 Task: Create a due date automation trigger when advanced on, on the tuesday before a card is due add content with a name or a description not starting with resume at 11:00 AM.
Action: Mouse moved to (914, 282)
Screenshot: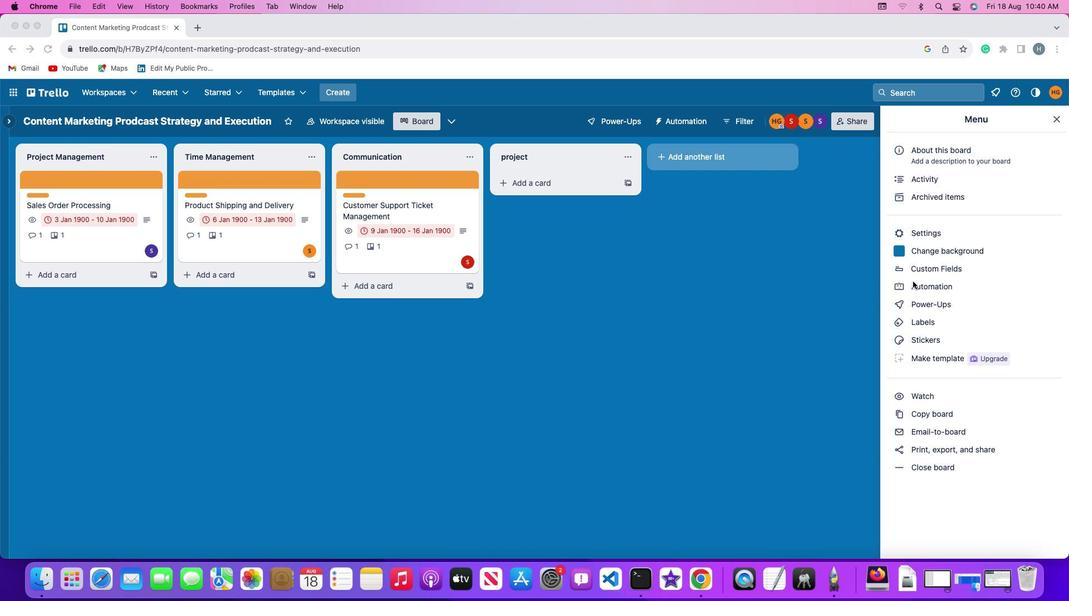 
Action: Mouse pressed left at (914, 282)
Screenshot: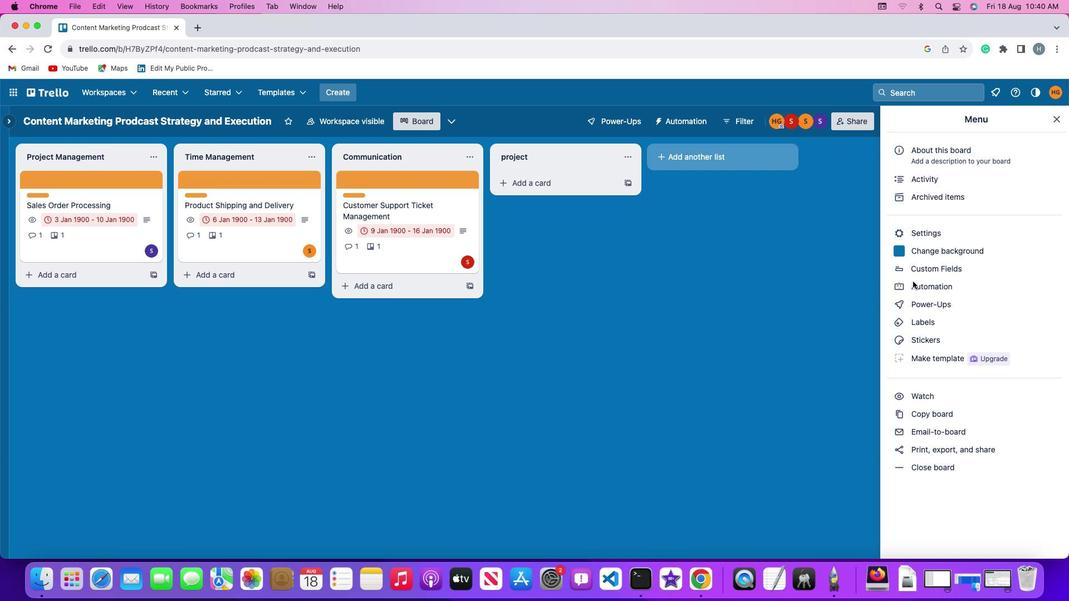 
Action: Mouse pressed left at (914, 282)
Screenshot: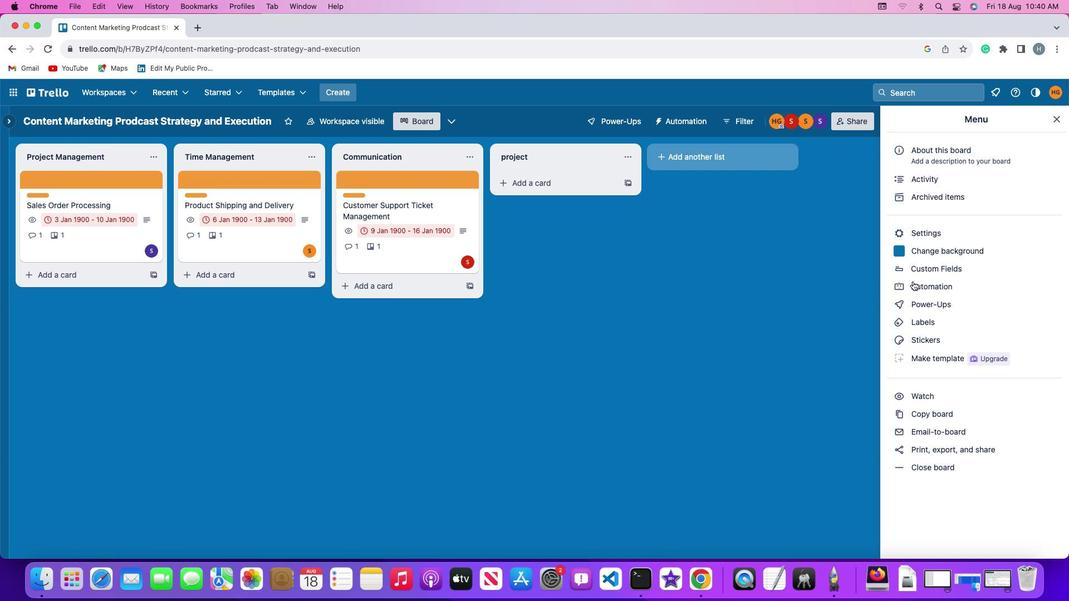 
Action: Mouse moved to (69, 263)
Screenshot: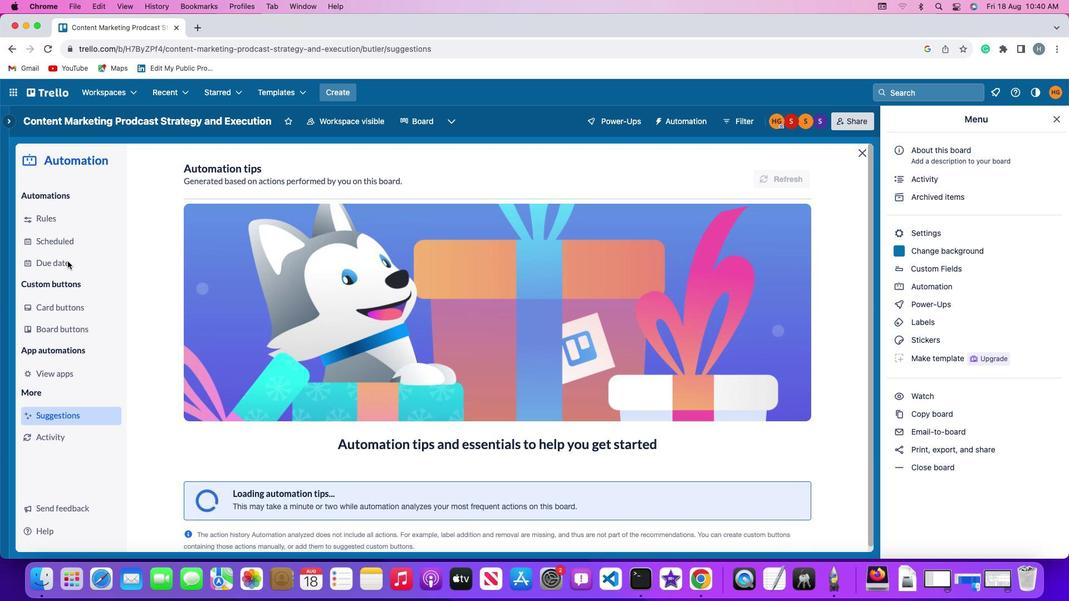 
Action: Mouse pressed left at (69, 263)
Screenshot: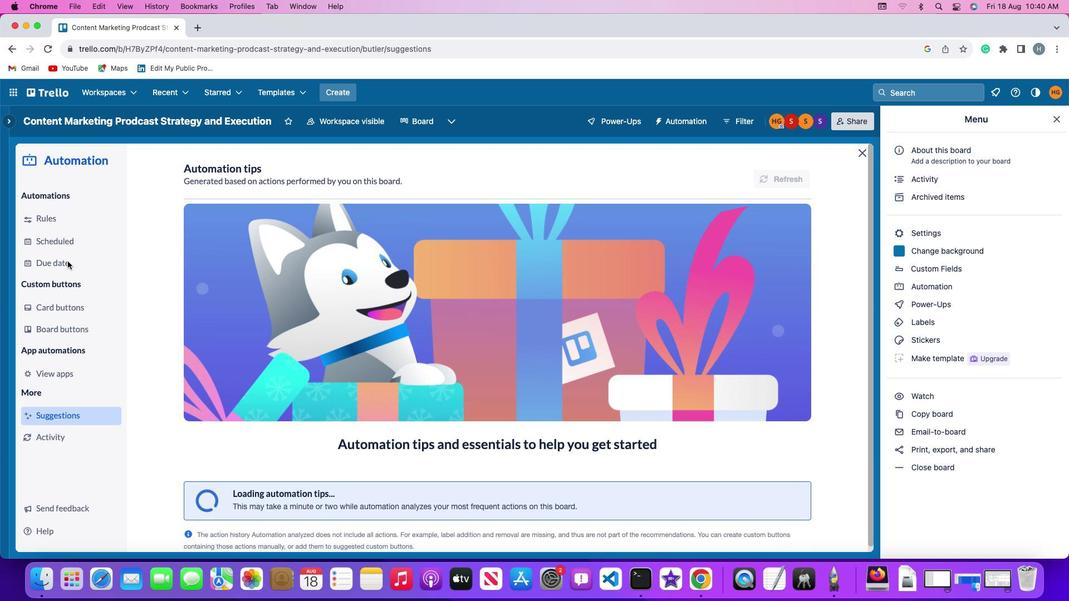 
Action: Mouse moved to (749, 175)
Screenshot: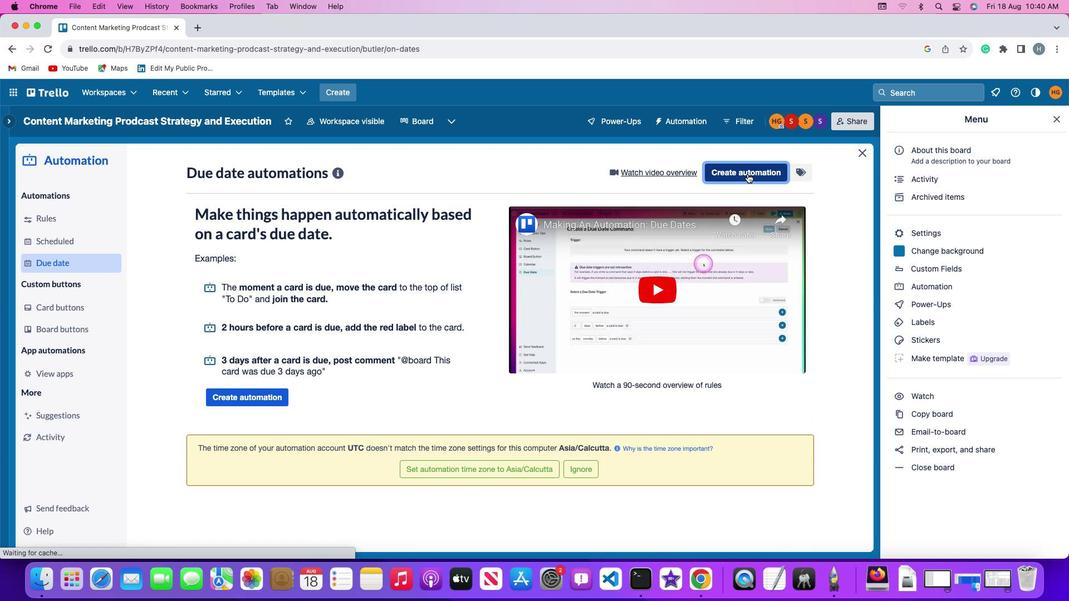 
Action: Mouse pressed left at (749, 175)
Screenshot: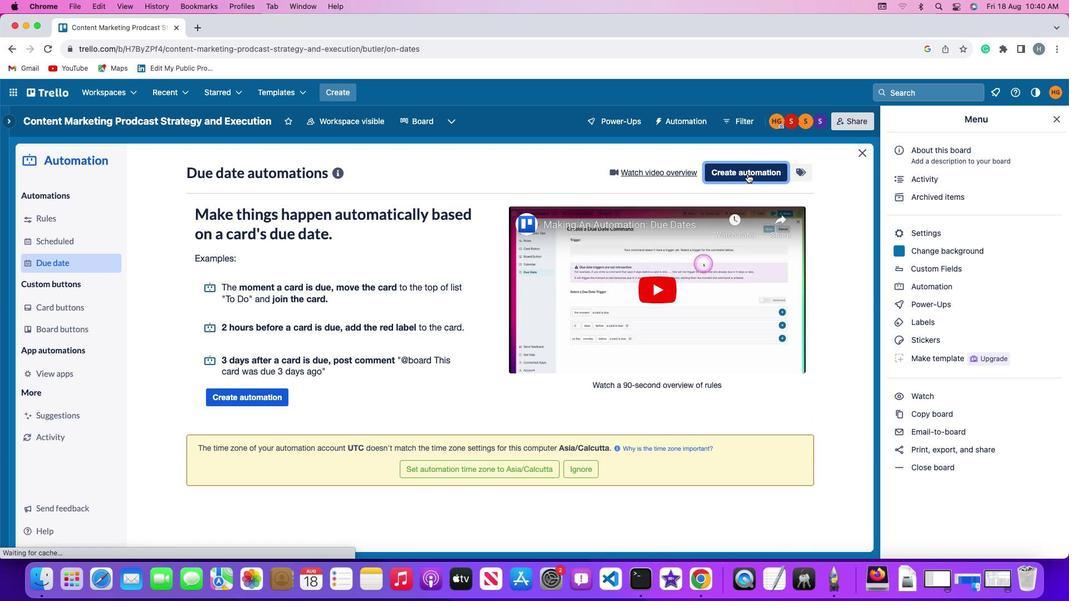 
Action: Mouse moved to (209, 283)
Screenshot: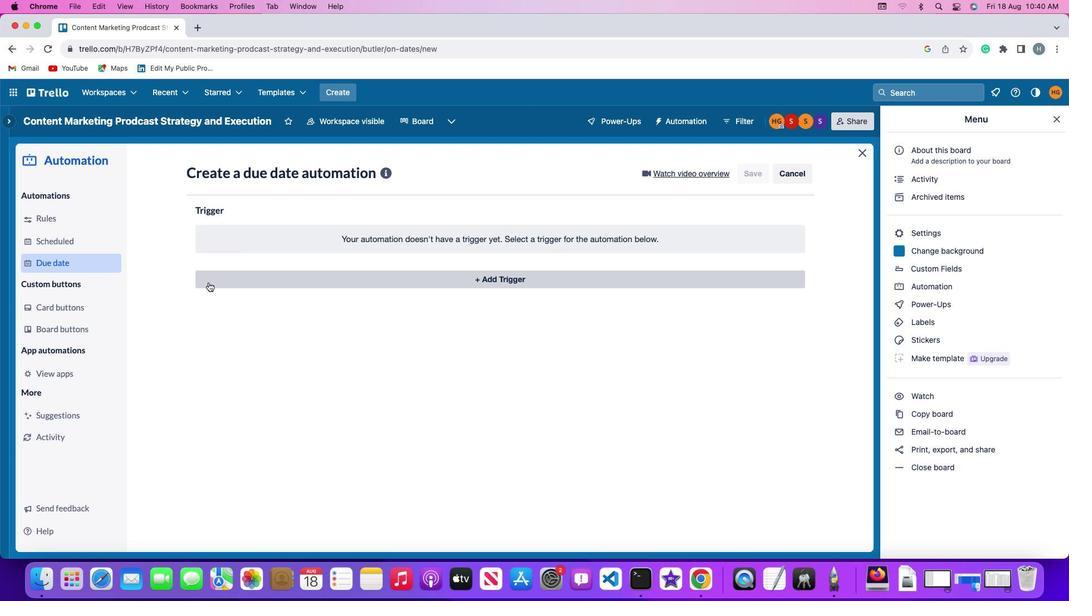 
Action: Mouse pressed left at (209, 283)
Screenshot: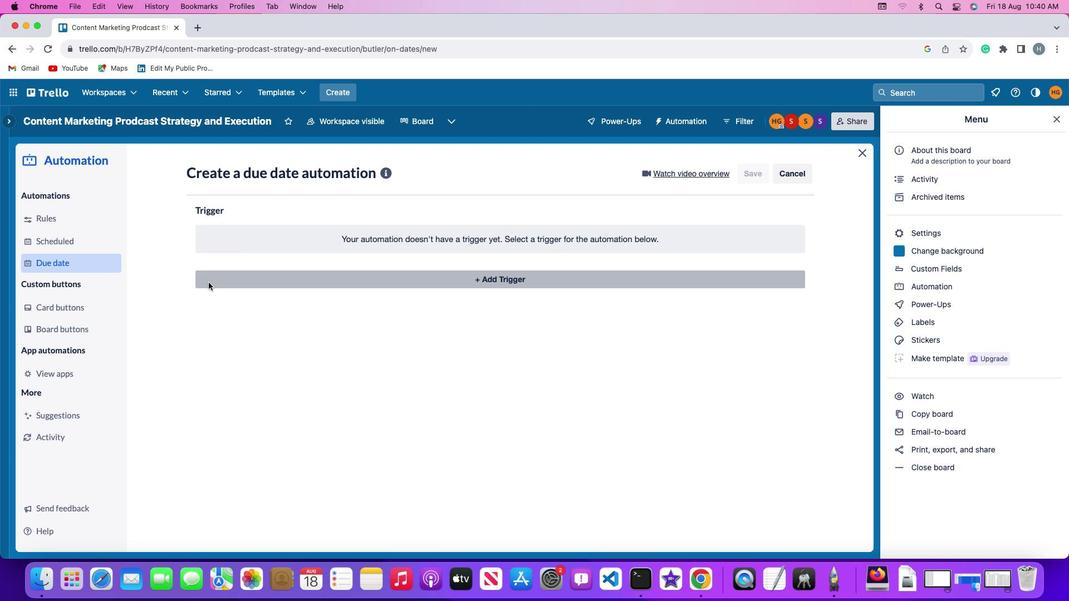 
Action: Mouse moved to (255, 485)
Screenshot: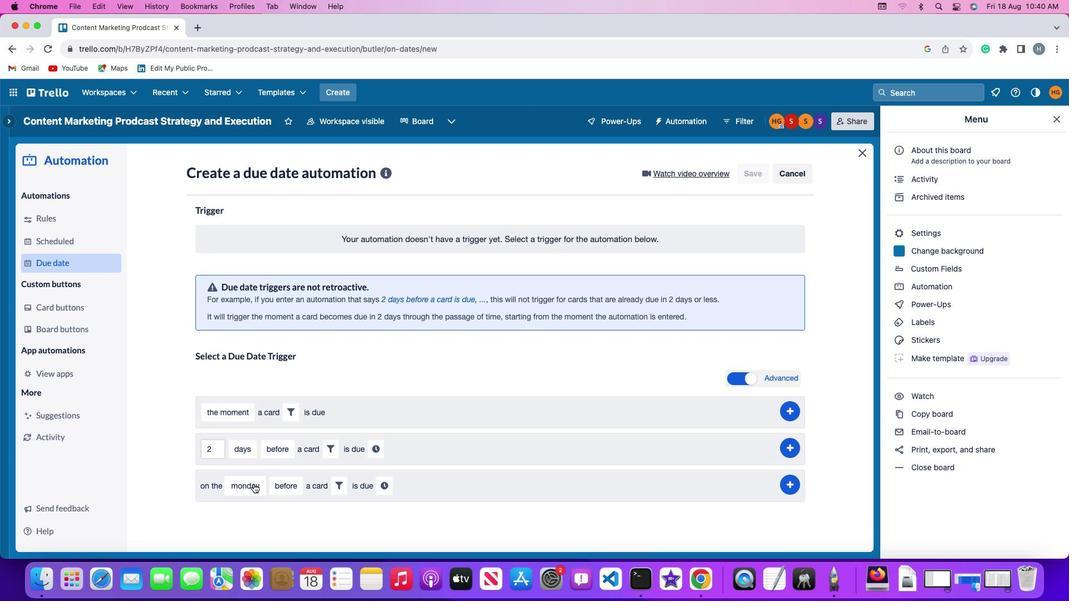 
Action: Mouse pressed left at (255, 485)
Screenshot: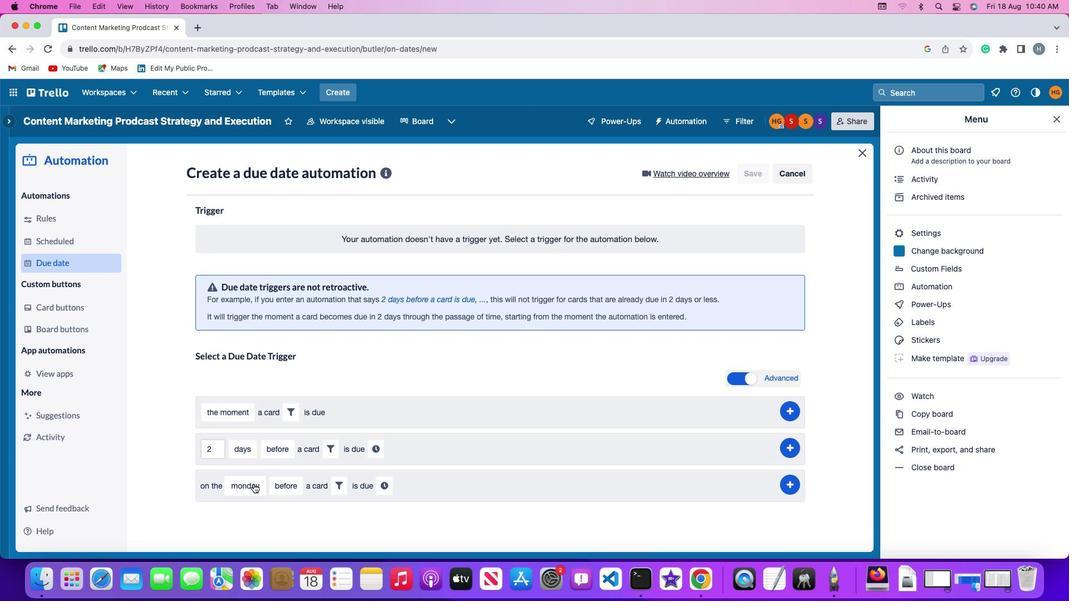 
Action: Mouse moved to (251, 358)
Screenshot: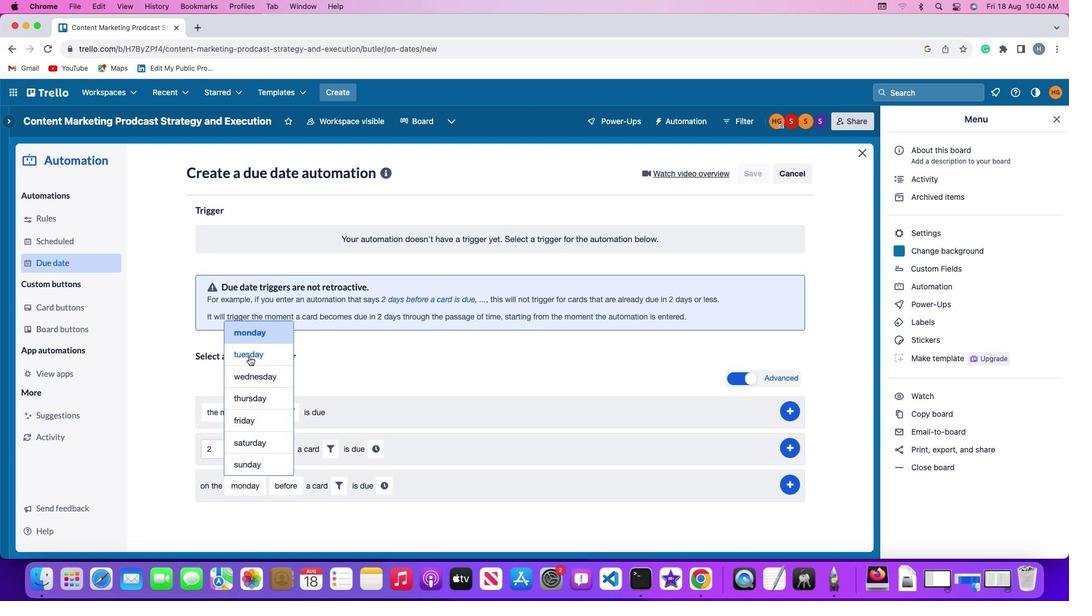 
Action: Mouse pressed left at (251, 358)
Screenshot: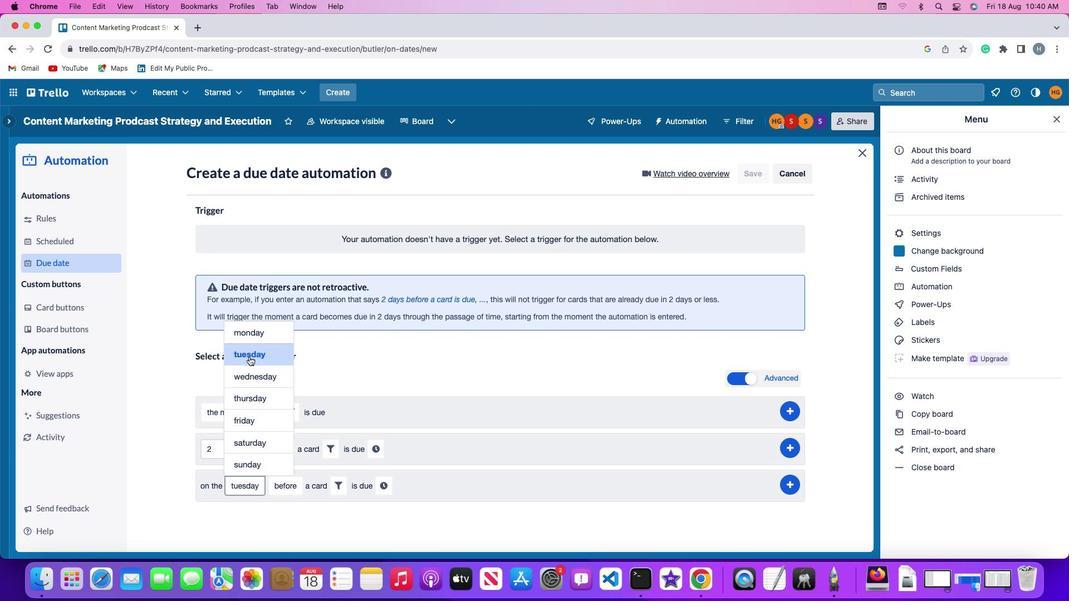 
Action: Mouse moved to (287, 485)
Screenshot: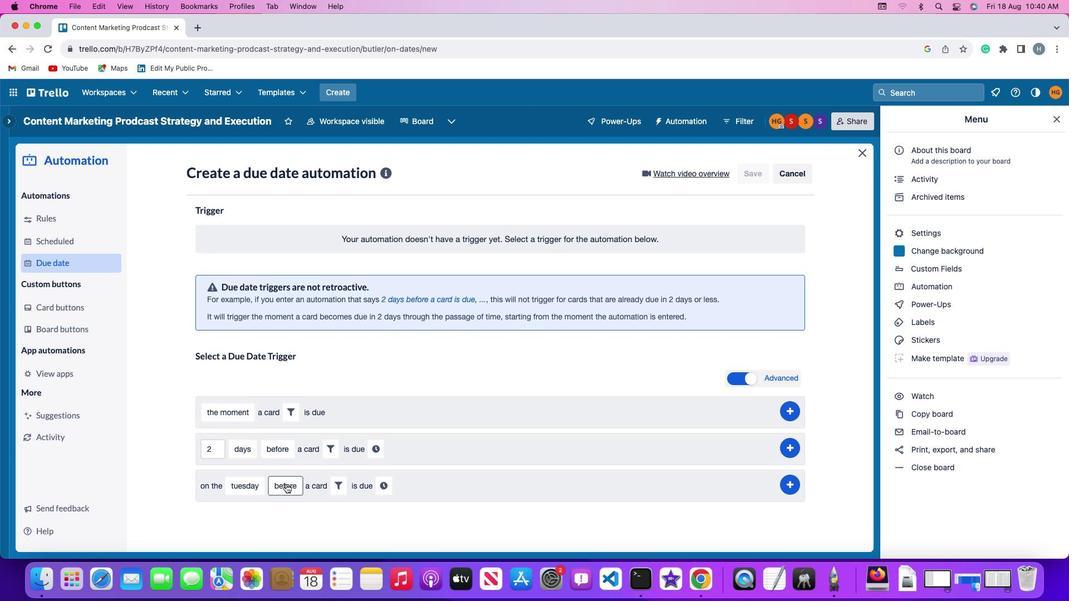 
Action: Mouse pressed left at (287, 485)
Screenshot: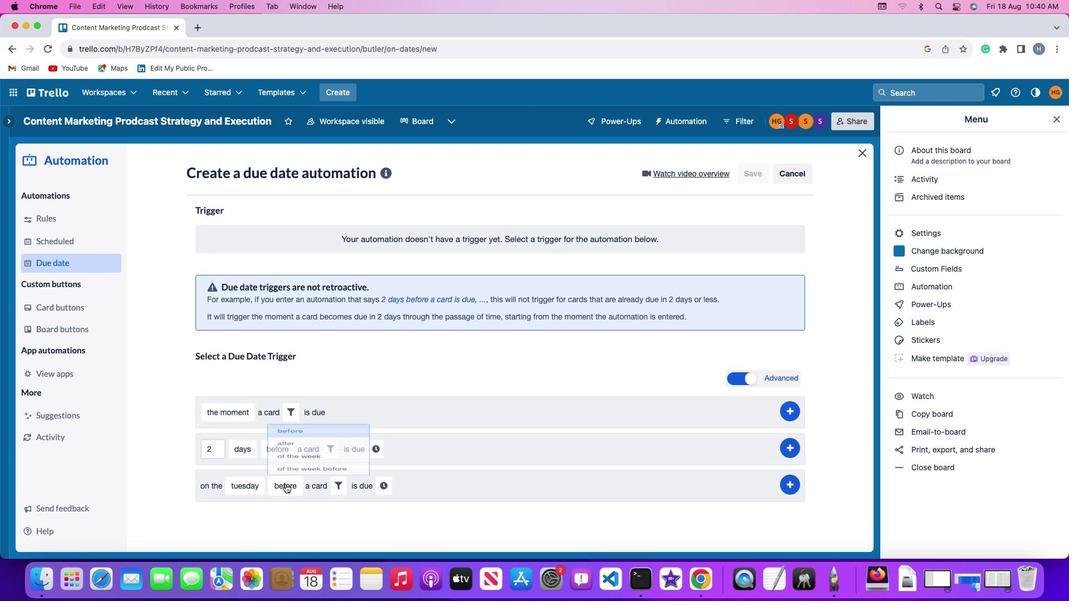 
Action: Mouse moved to (304, 399)
Screenshot: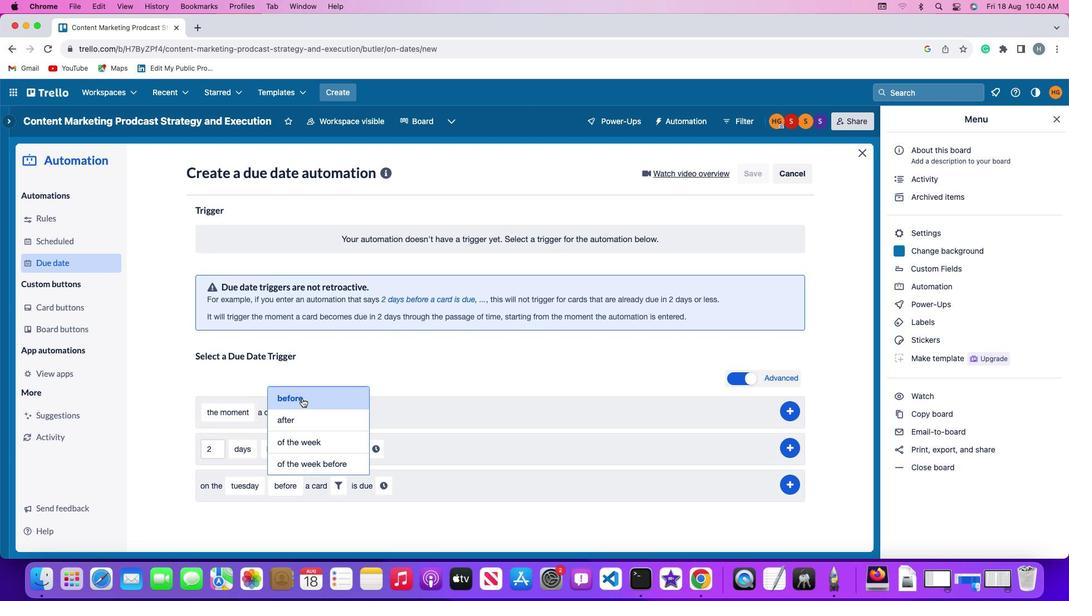 
Action: Mouse pressed left at (304, 399)
Screenshot: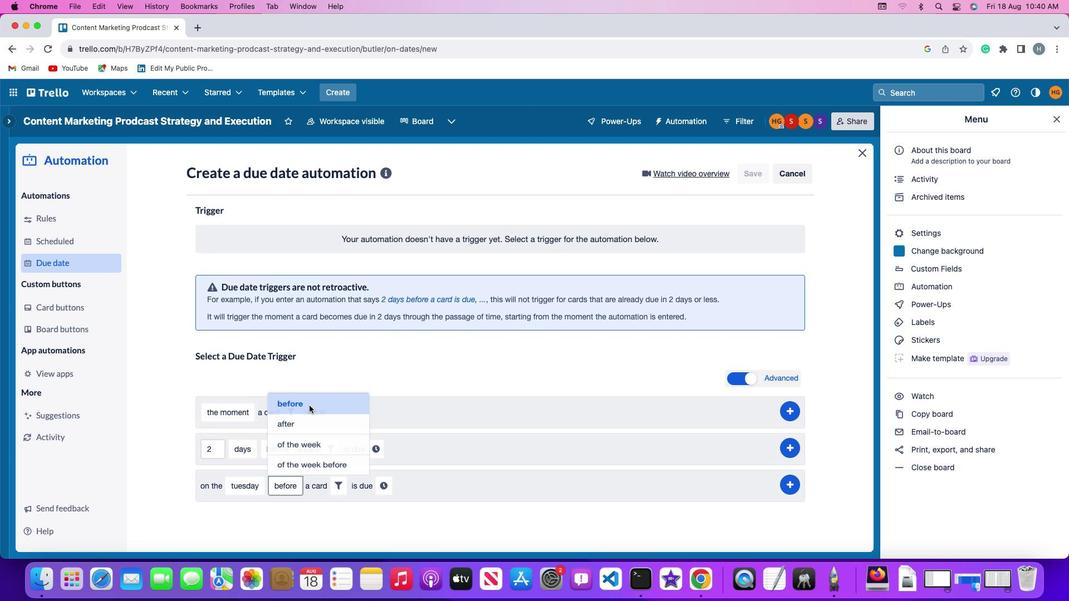 
Action: Mouse moved to (345, 485)
Screenshot: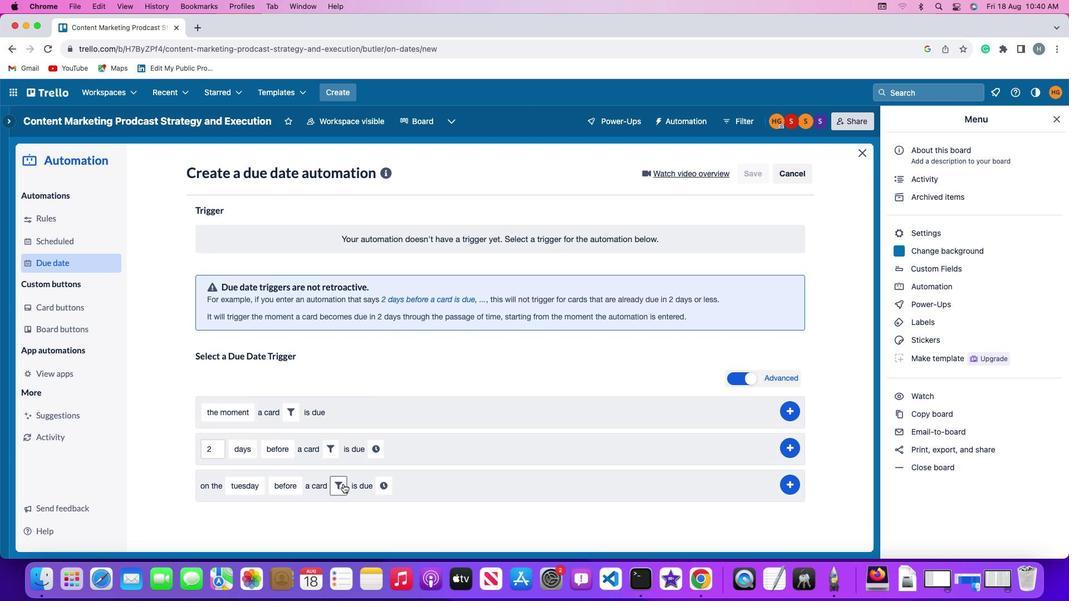 
Action: Mouse pressed left at (345, 485)
Screenshot: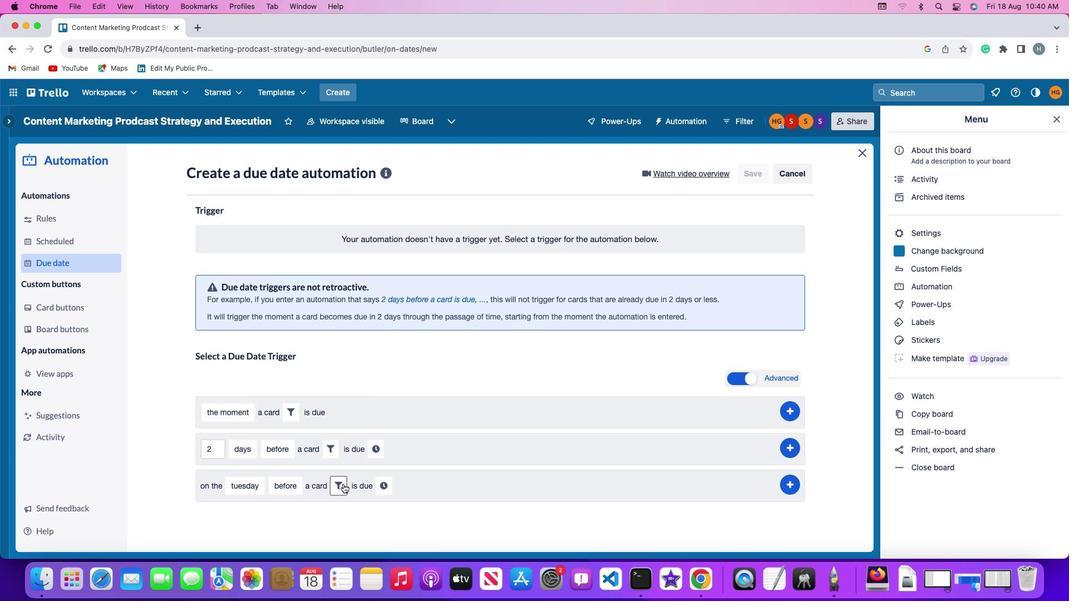 
Action: Mouse moved to (485, 520)
Screenshot: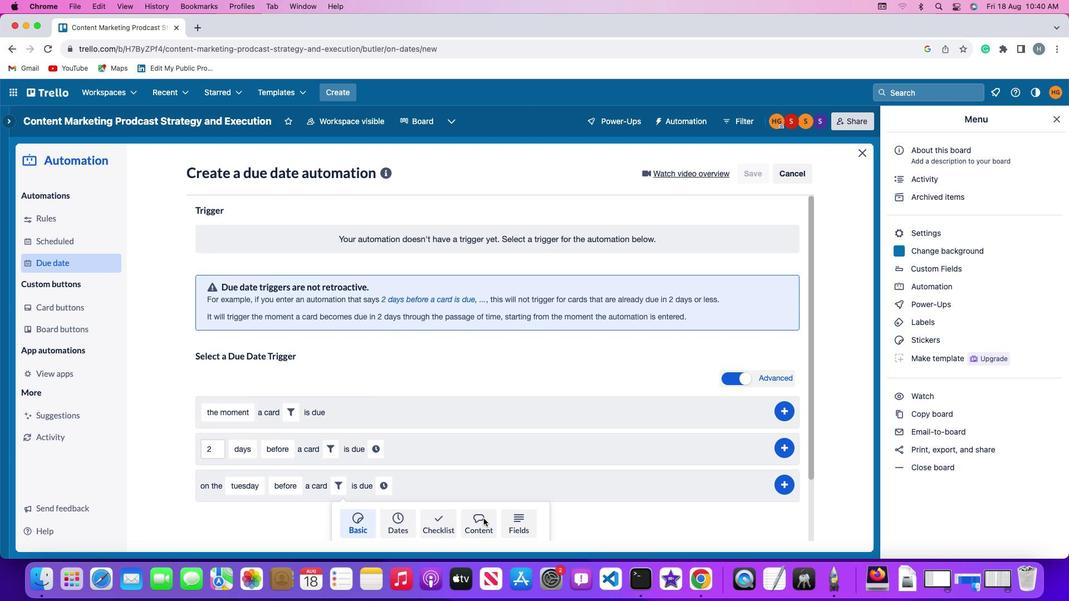 
Action: Mouse pressed left at (485, 520)
Screenshot: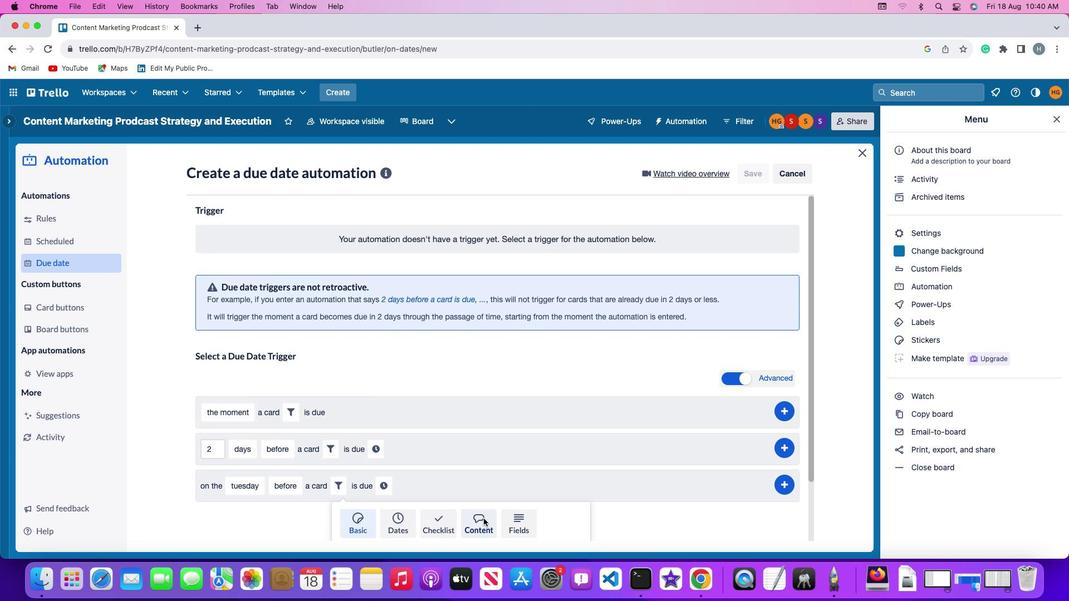 
Action: Mouse moved to (273, 519)
Screenshot: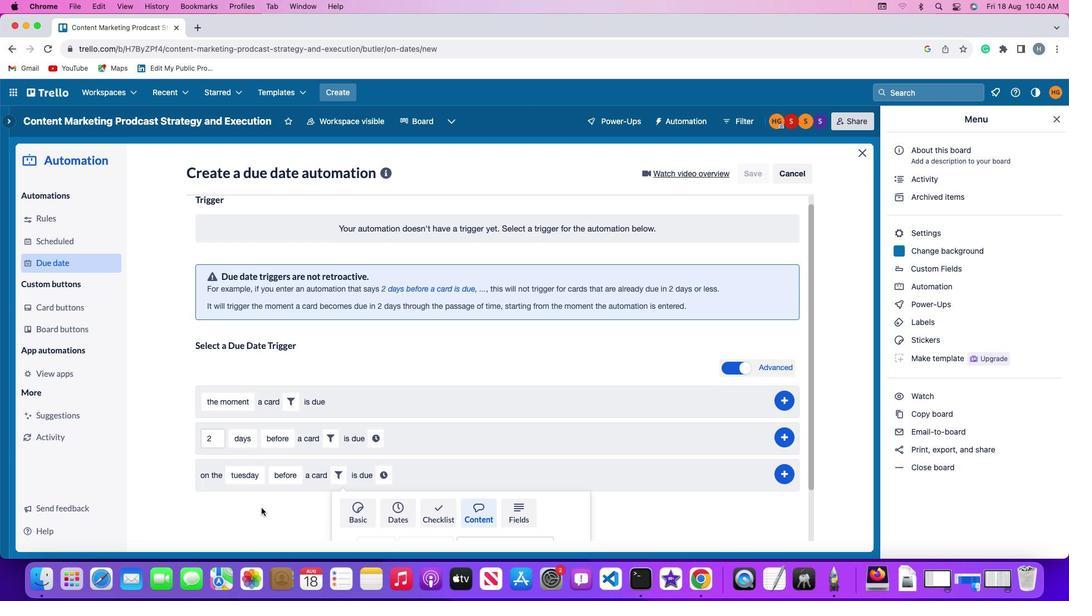 
Action: Mouse scrolled (273, 519) with delta (1, 1)
Screenshot: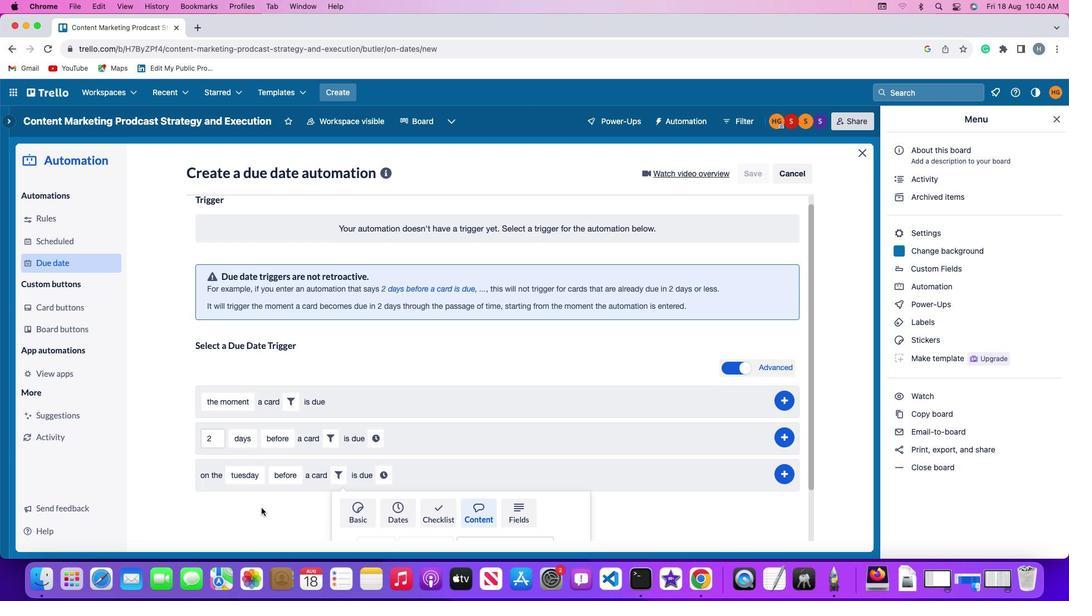 
Action: Mouse scrolled (273, 519) with delta (1, 1)
Screenshot: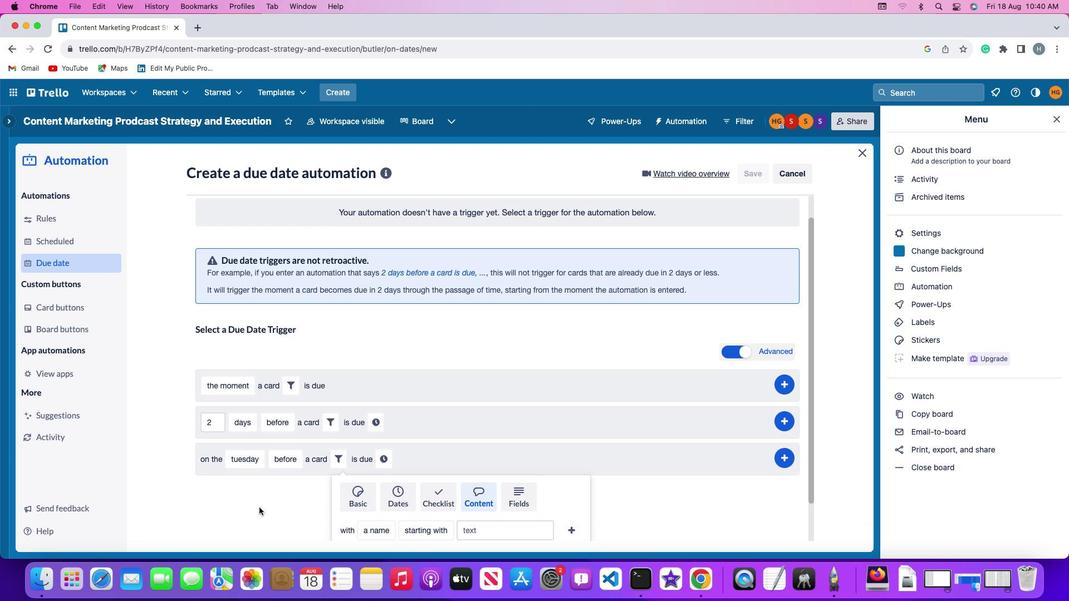 
Action: Mouse scrolled (273, 519) with delta (1, 0)
Screenshot: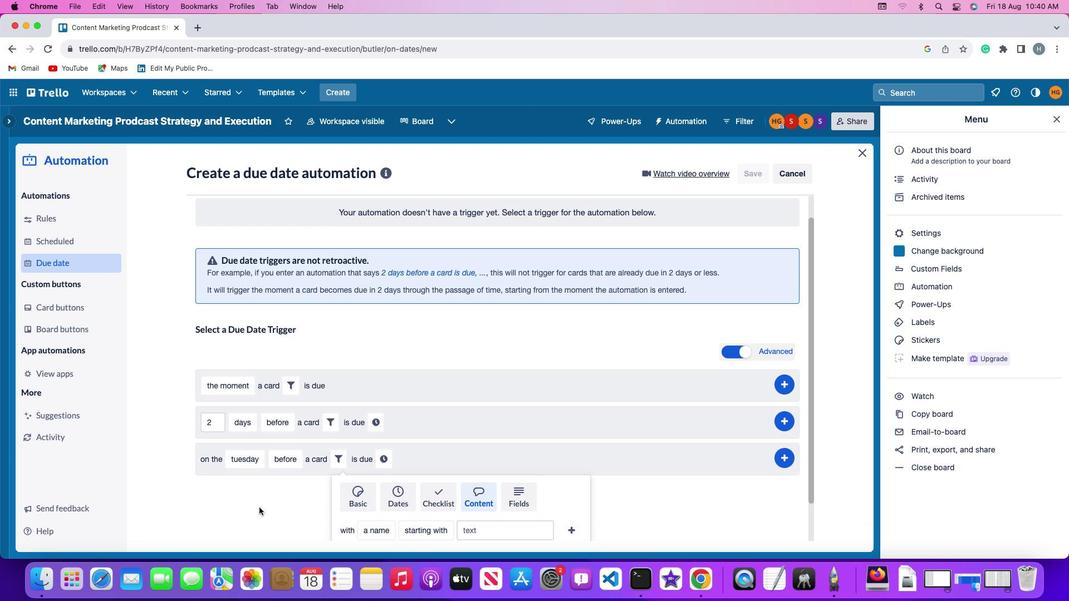 
Action: Mouse moved to (273, 518)
Screenshot: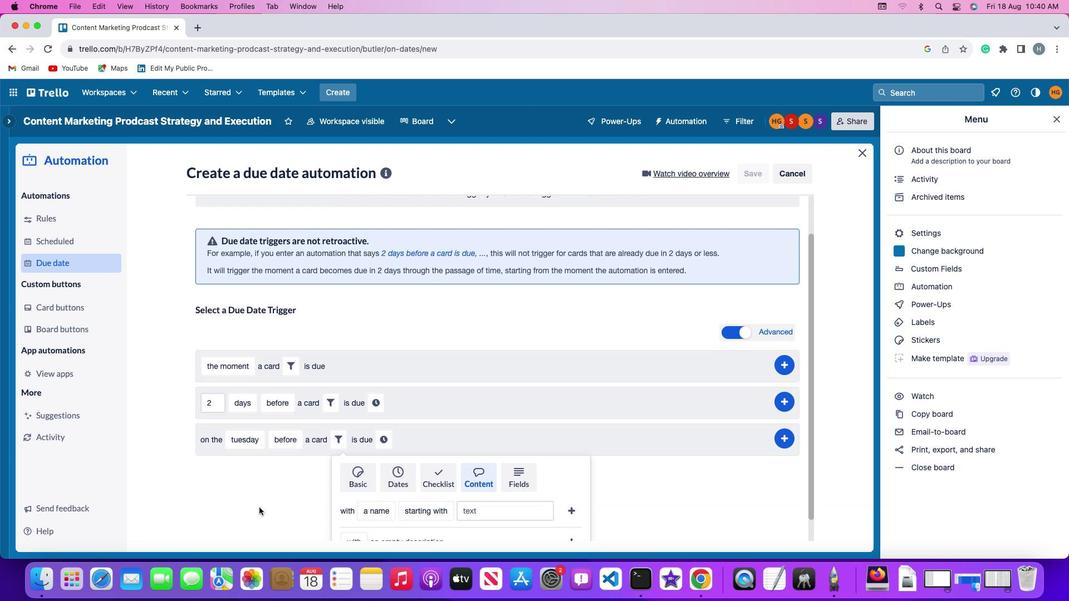 
Action: Mouse scrolled (273, 518) with delta (1, 0)
Screenshot: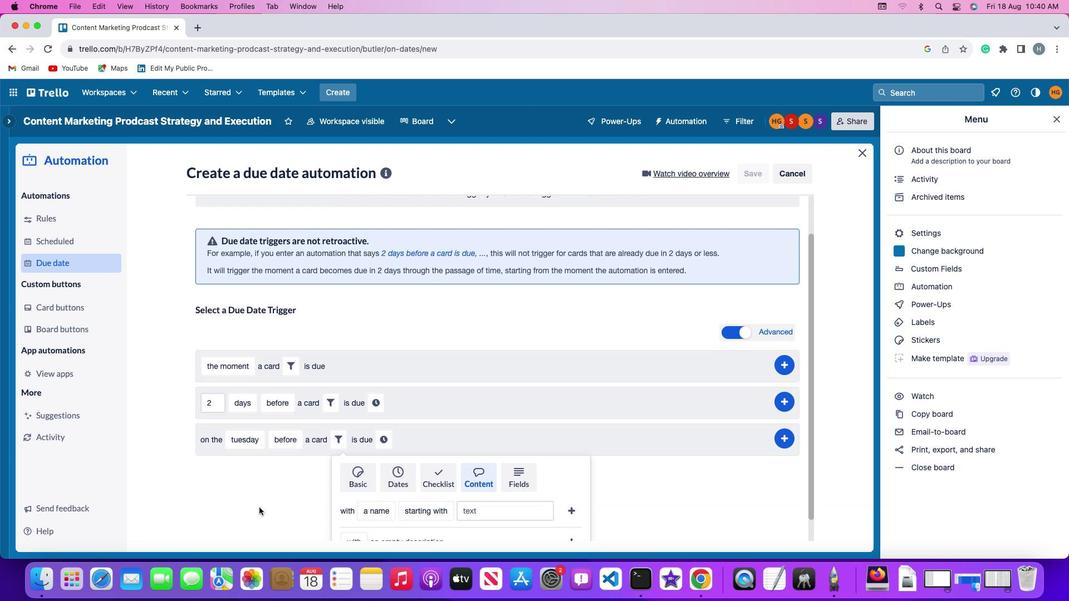 
Action: Mouse moved to (272, 517)
Screenshot: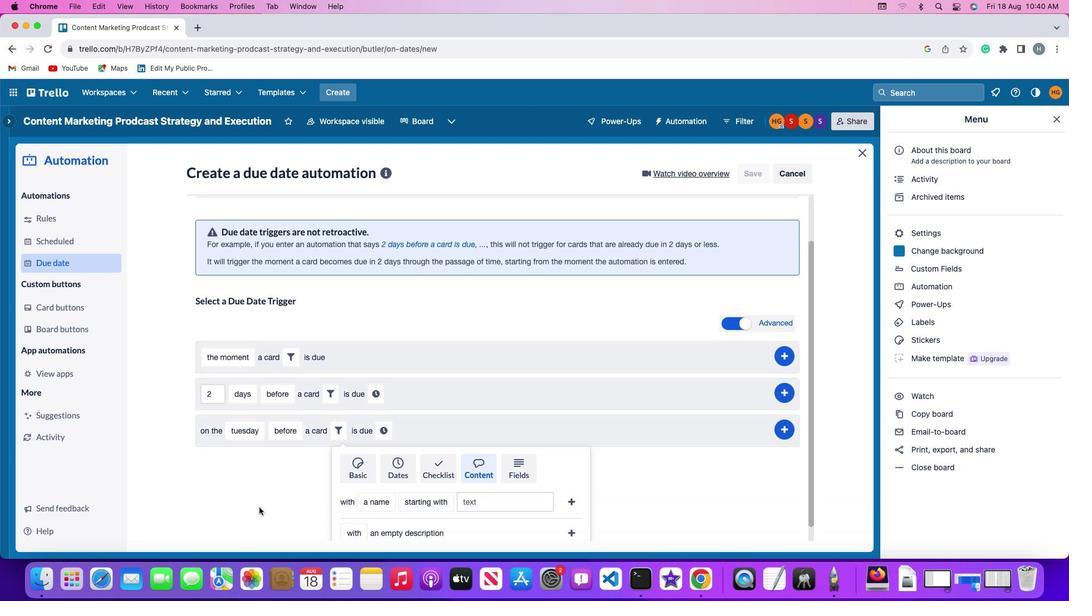 
Action: Mouse scrolled (272, 517) with delta (1, -1)
Screenshot: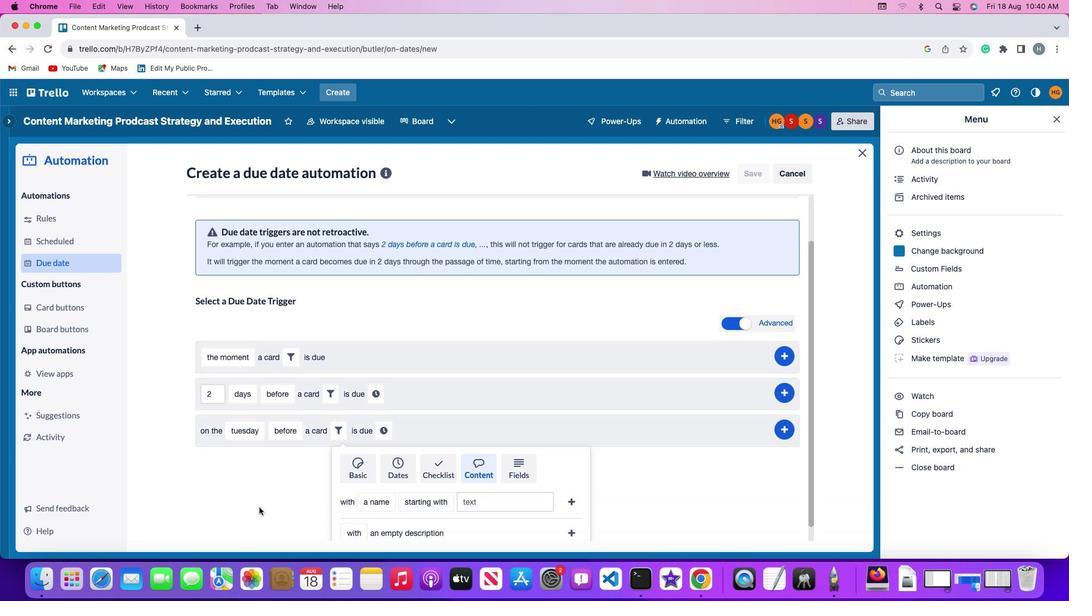
Action: Mouse moved to (369, 484)
Screenshot: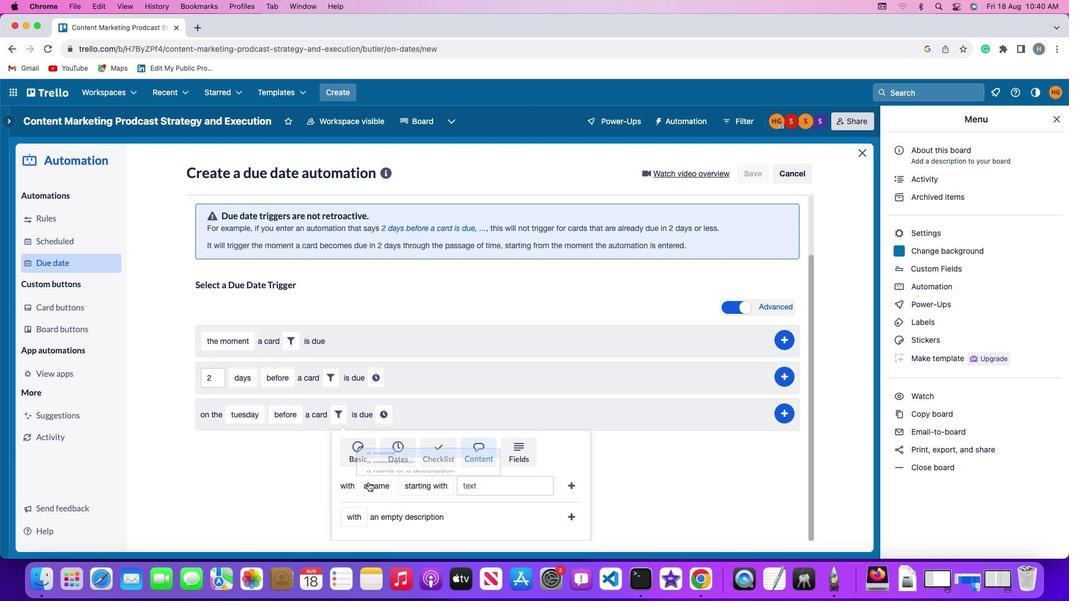 
Action: Mouse pressed left at (369, 484)
Screenshot: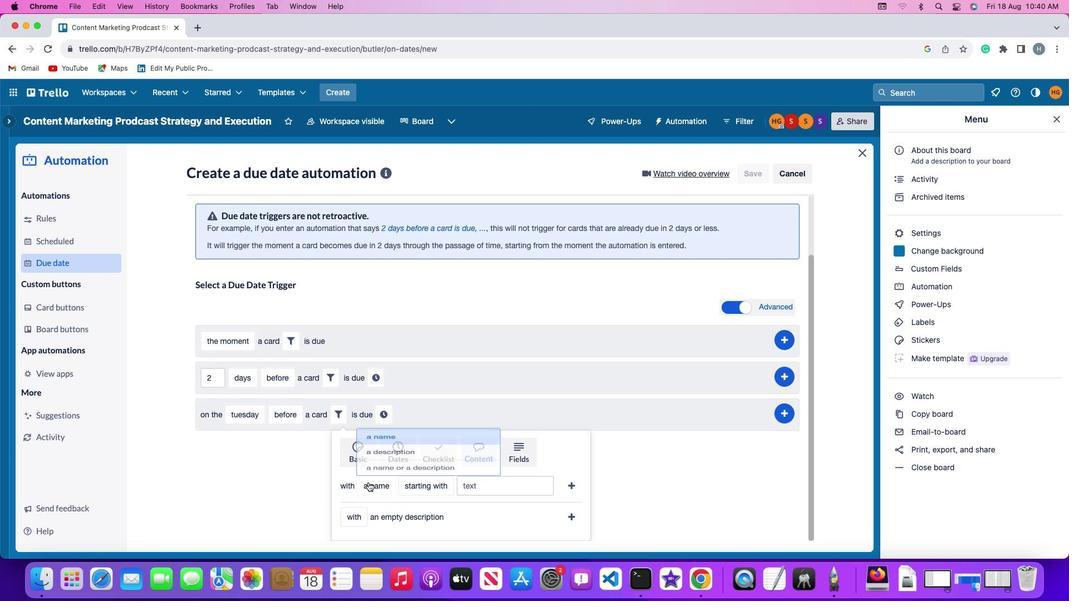 
Action: Mouse moved to (369, 467)
Screenshot: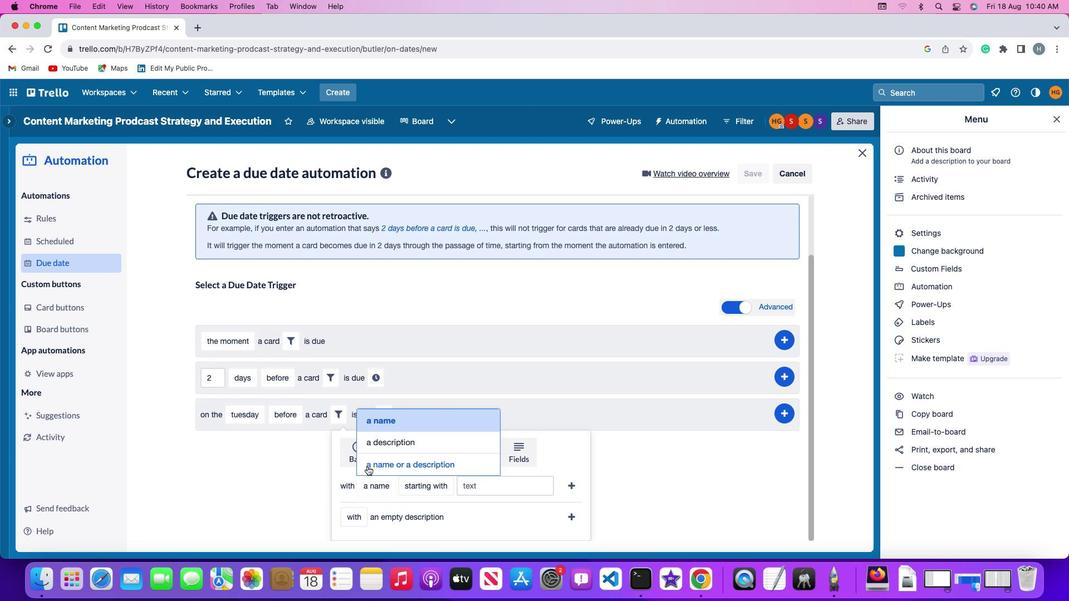 
Action: Mouse pressed left at (369, 467)
Screenshot: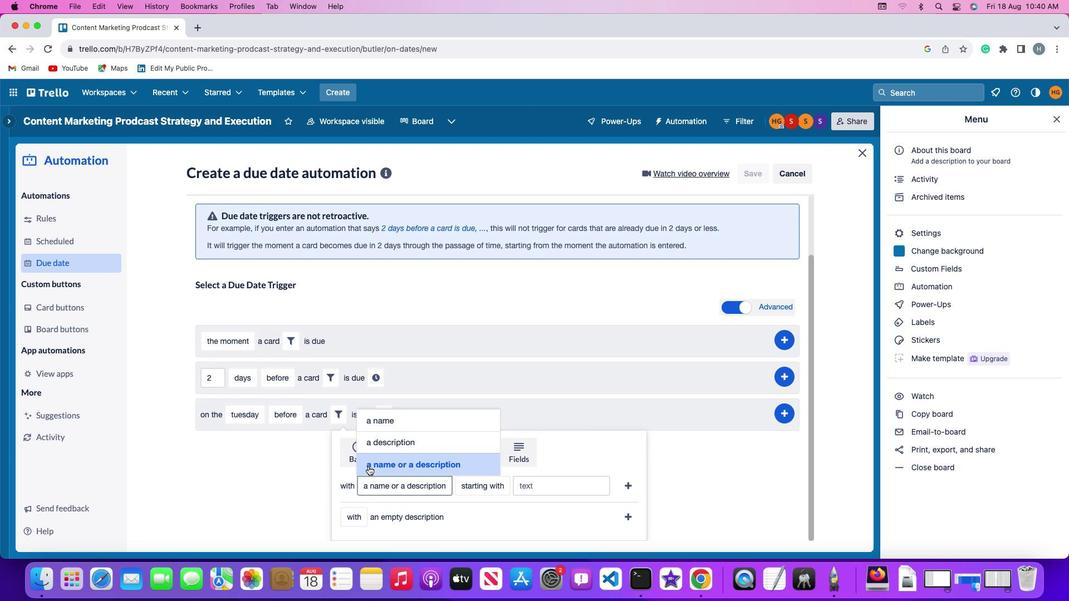 
Action: Mouse moved to (477, 486)
Screenshot: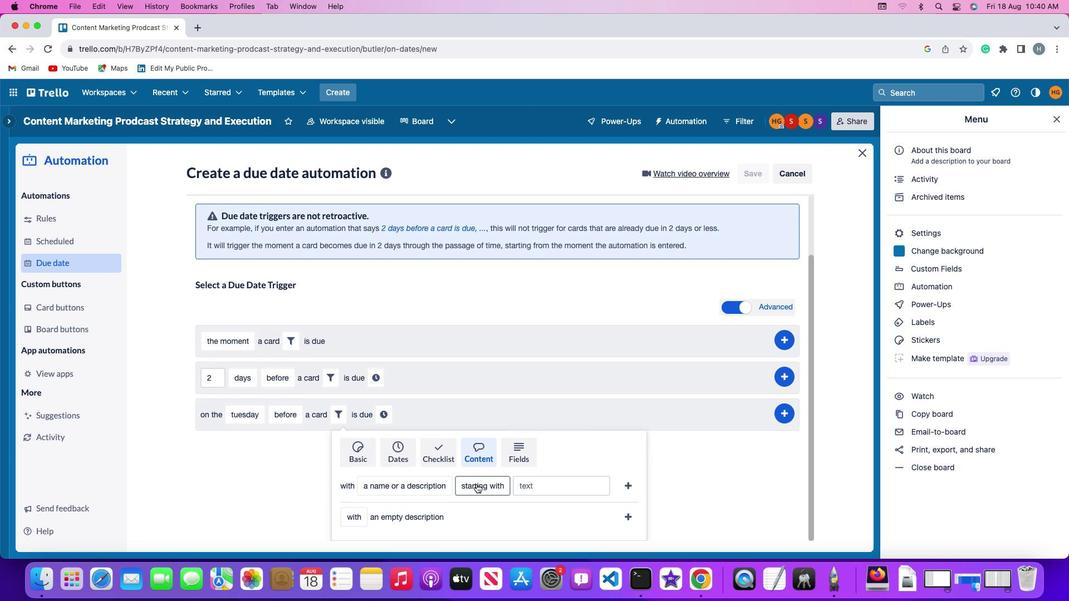 
Action: Mouse pressed left at (477, 486)
Screenshot: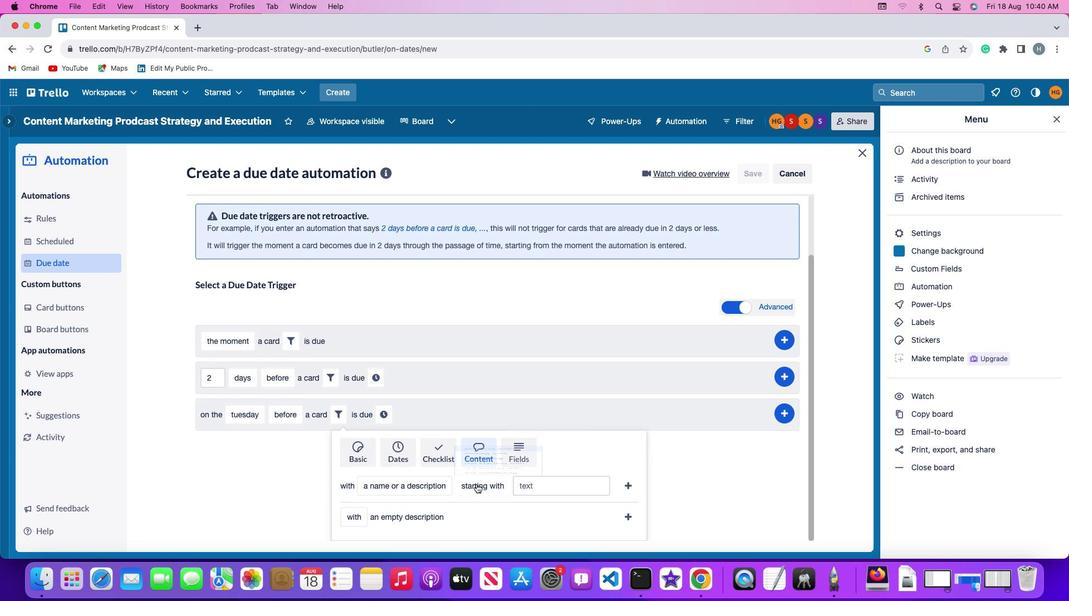 
Action: Mouse moved to (480, 423)
Screenshot: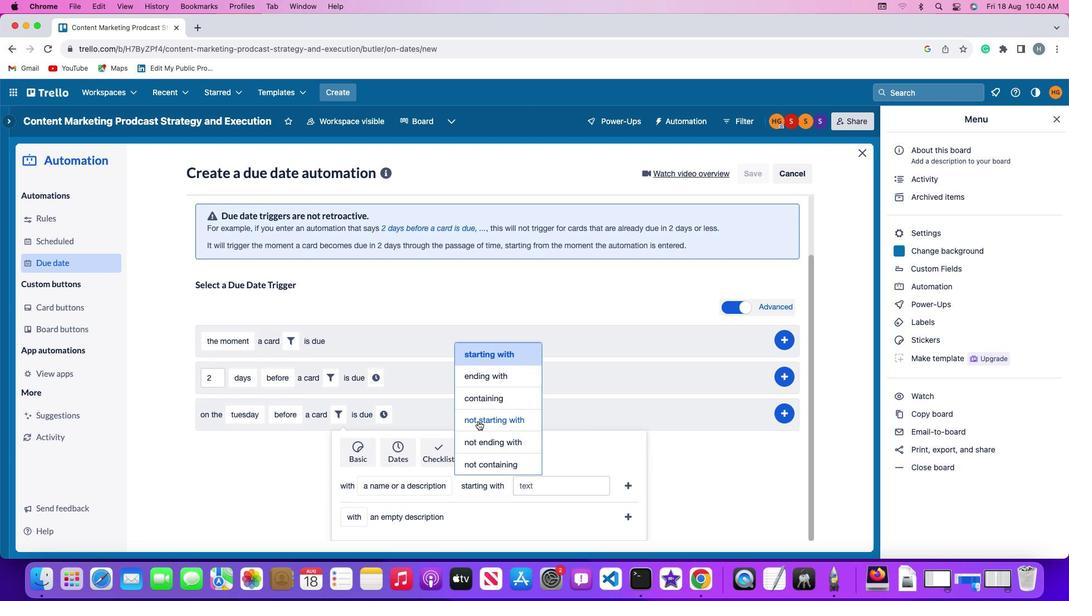
Action: Mouse pressed left at (480, 423)
Screenshot: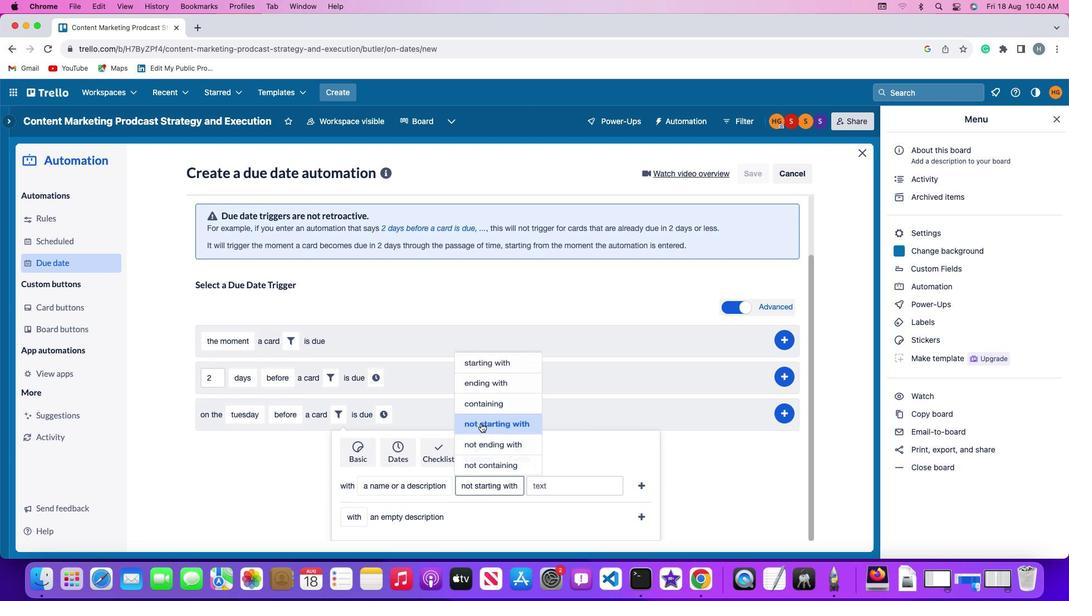 
Action: Mouse moved to (544, 490)
Screenshot: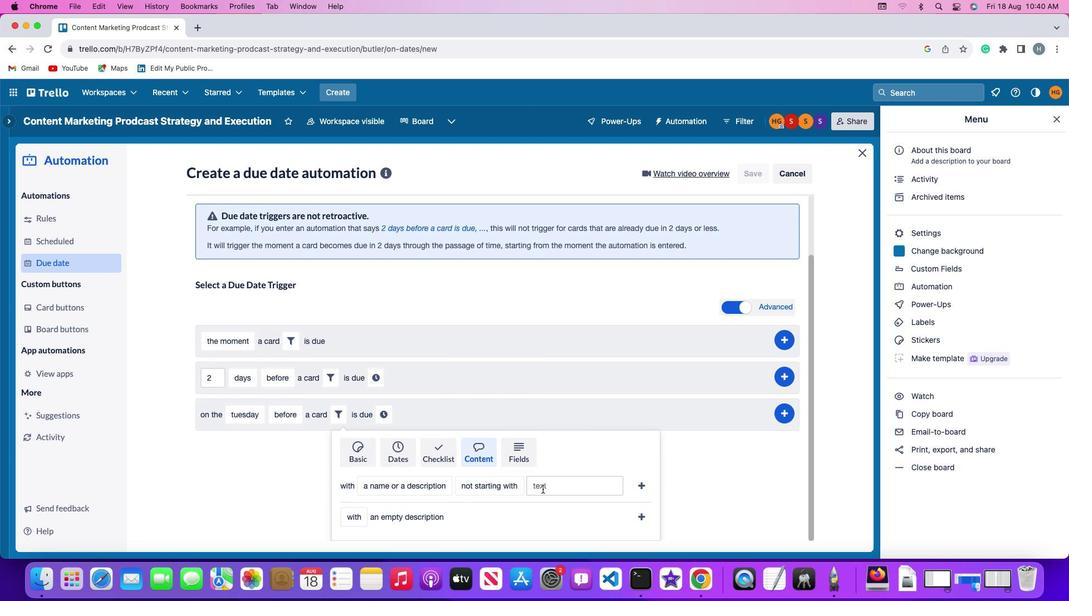
Action: Mouse pressed left at (544, 490)
Screenshot: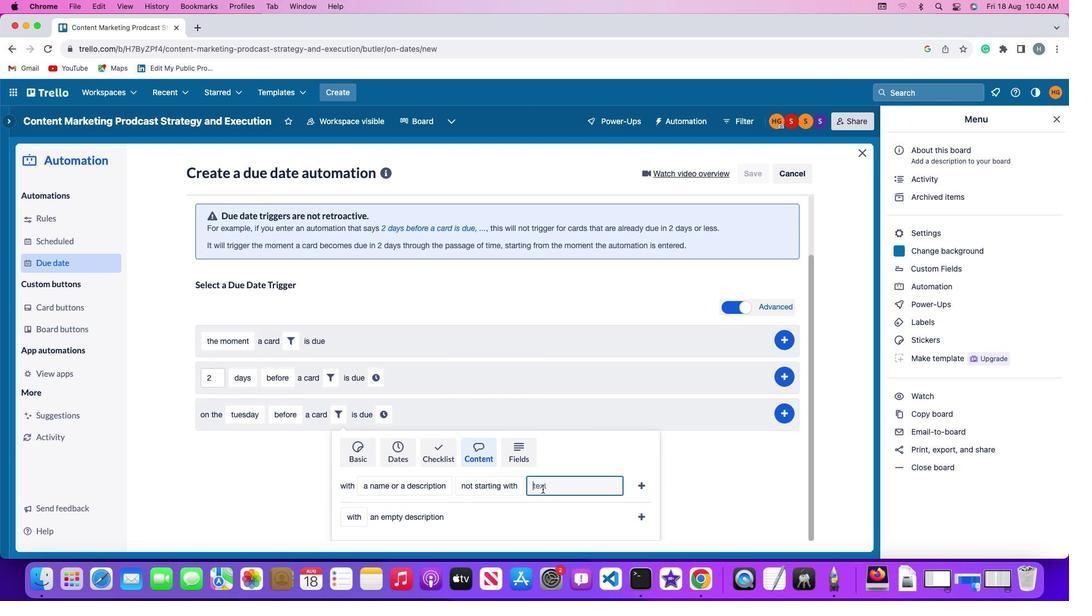 
Action: Key pressed 'r''e''s''u''m''e'
Screenshot: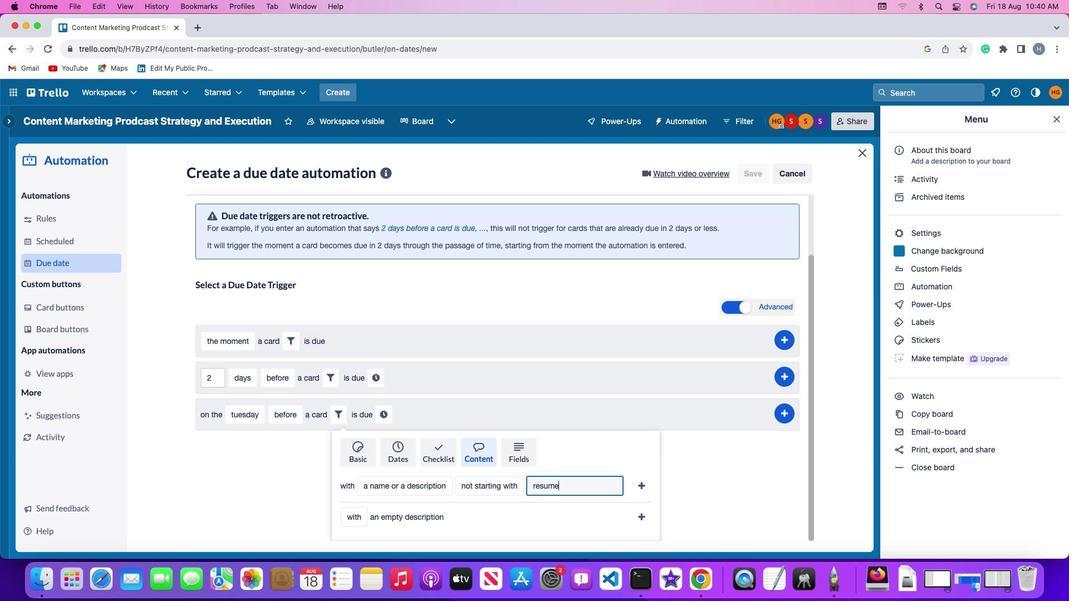 
Action: Mouse moved to (648, 486)
Screenshot: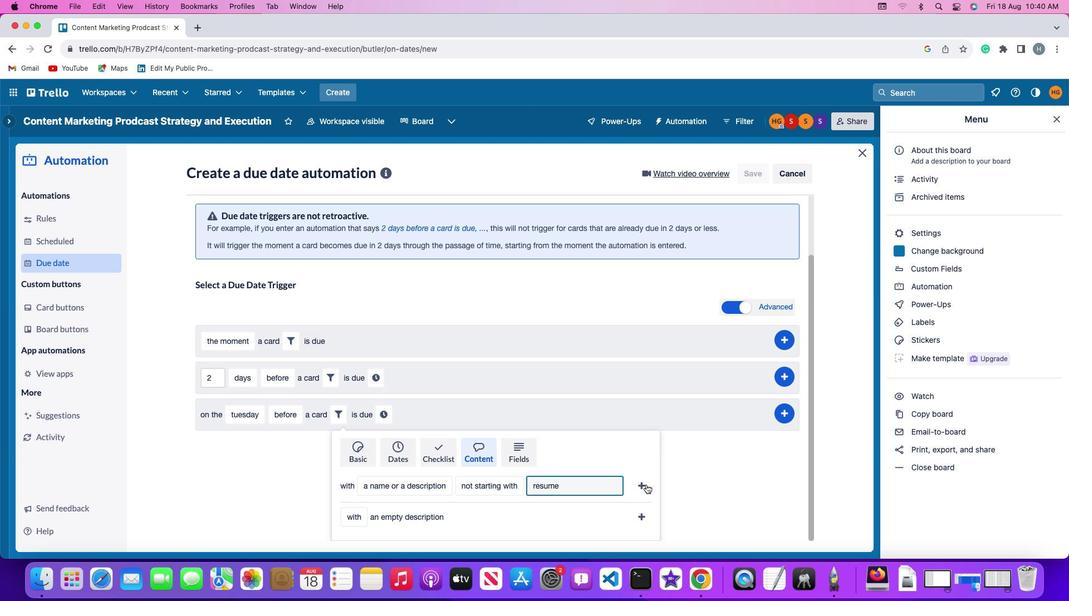 
Action: Mouse pressed left at (648, 486)
Screenshot: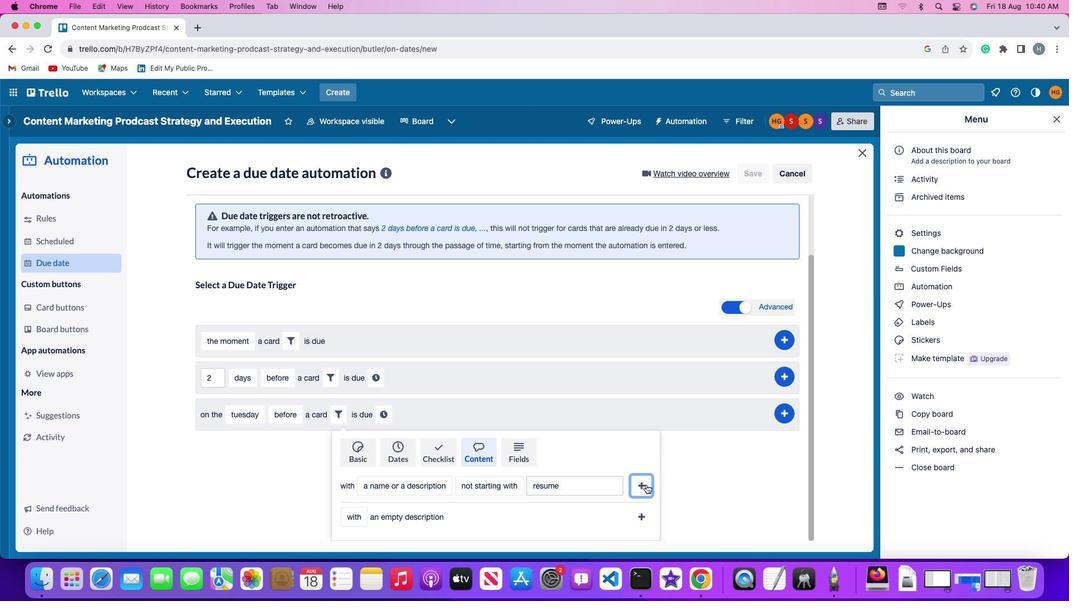 
Action: Mouse moved to (604, 480)
Screenshot: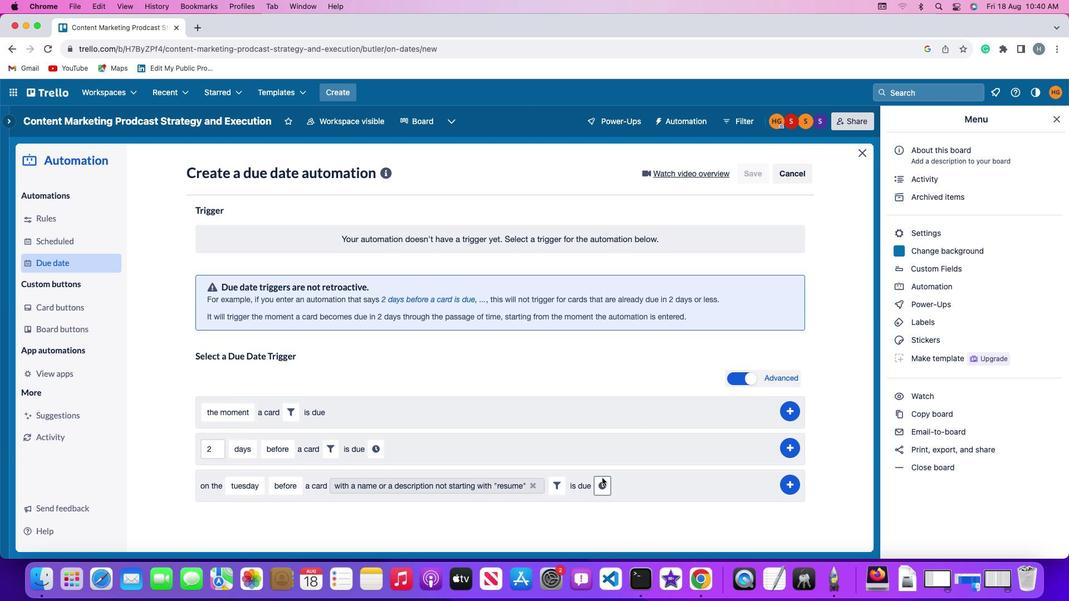 
Action: Mouse pressed left at (604, 480)
Screenshot: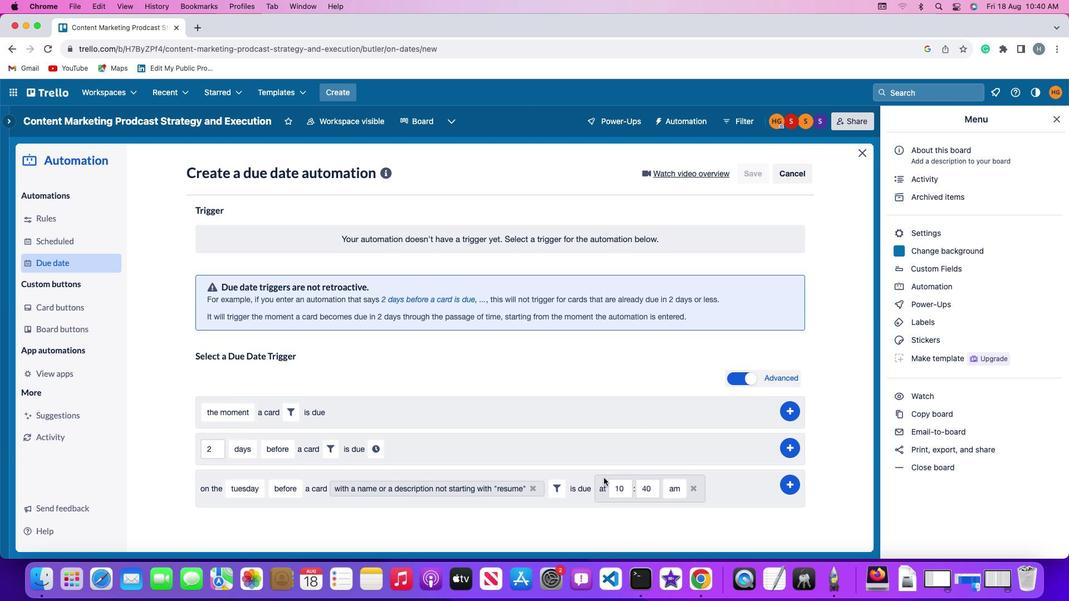 
Action: Mouse moved to (626, 487)
Screenshot: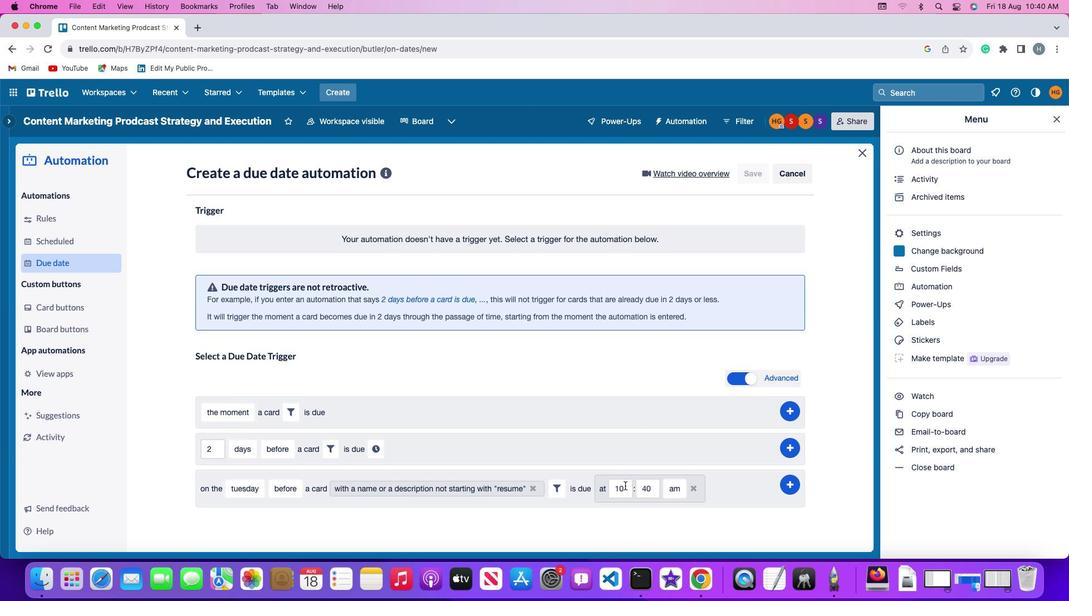 
Action: Mouse pressed left at (626, 487)
Screenshot: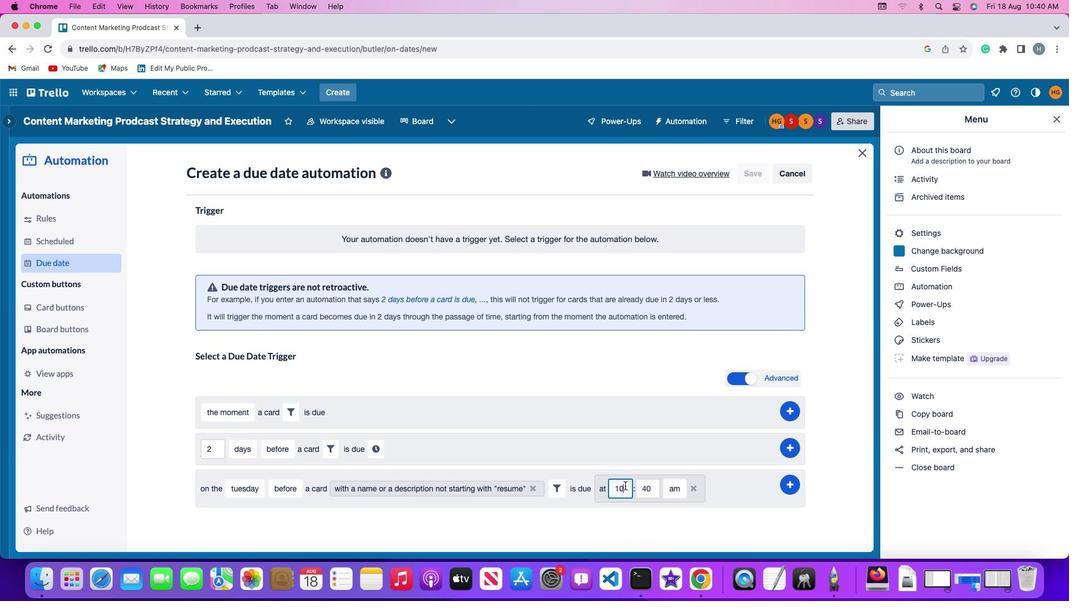 
Action: Key pressed Key.backspace'1'
Screenshot: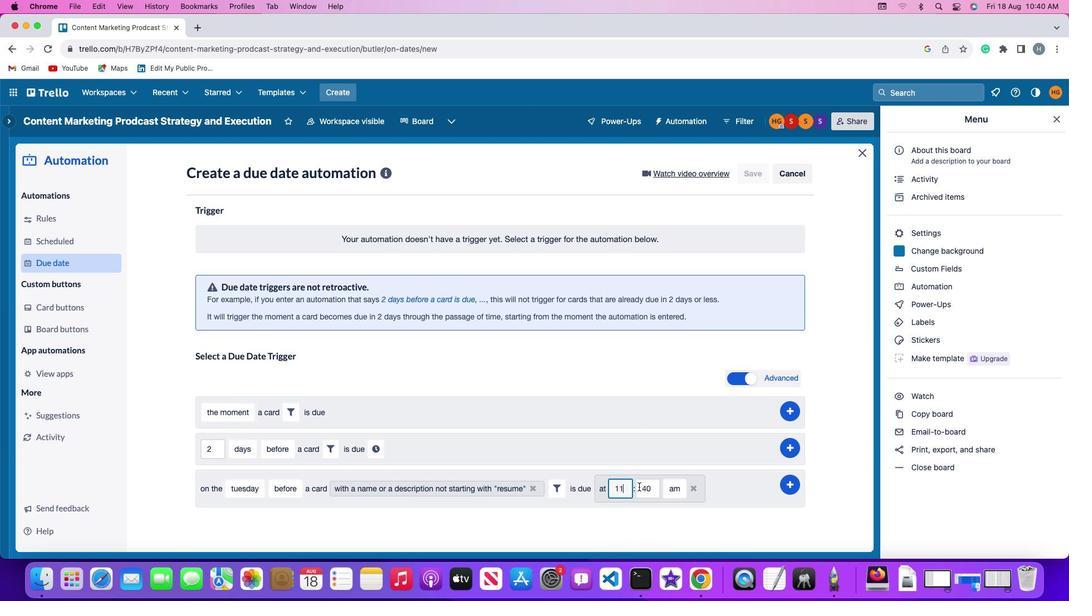 
Action: Mouse moved to (648, 487)
Screenshot: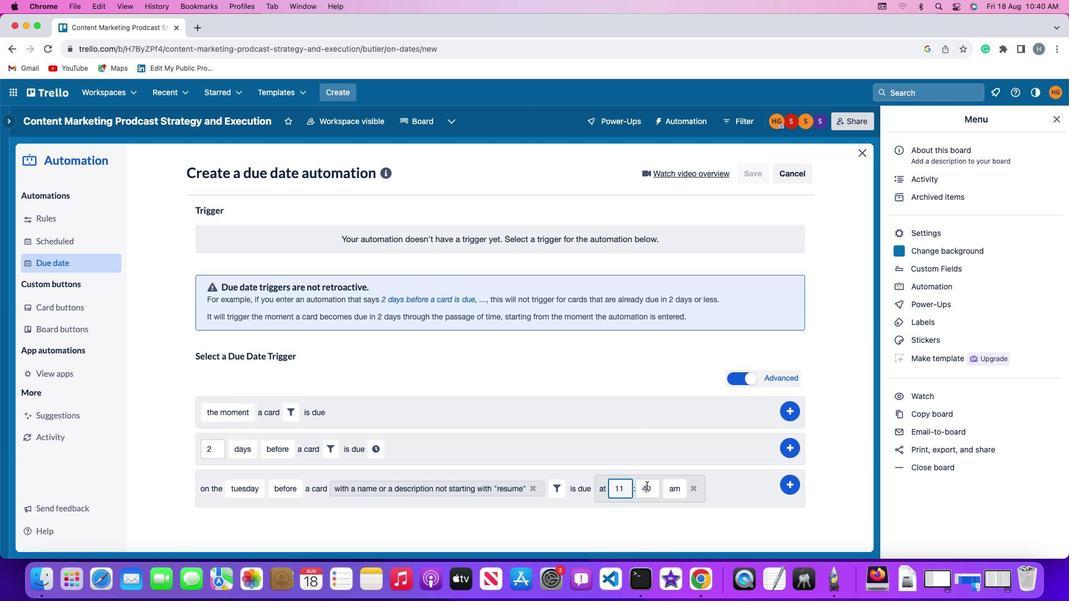 
Action: Mouse pressed left at (648, 487)
Screenshot: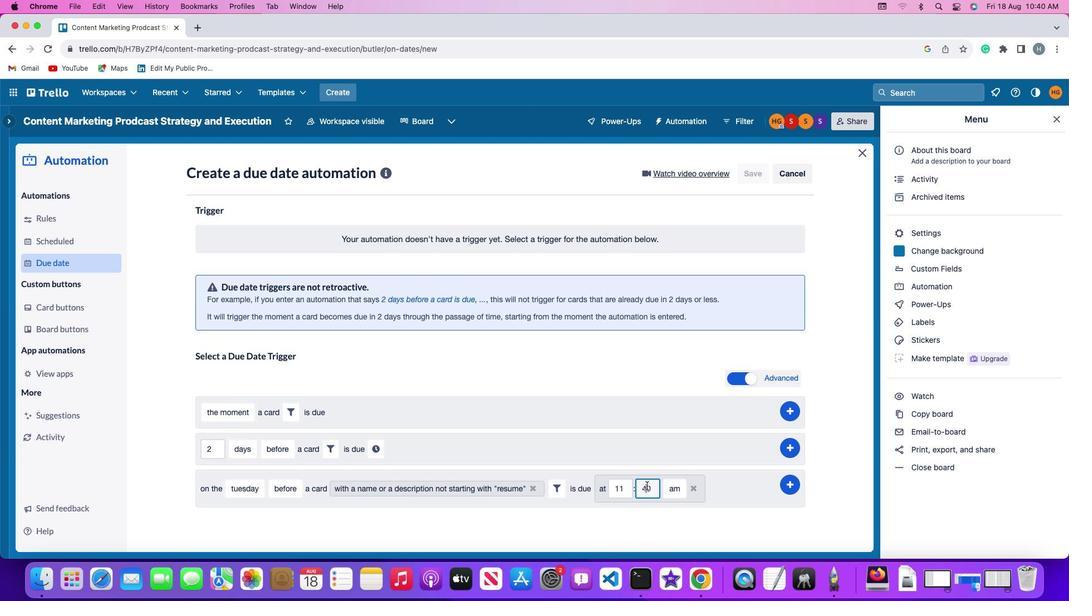 
Action: Mouse moved to (648, 487)
Screenshot: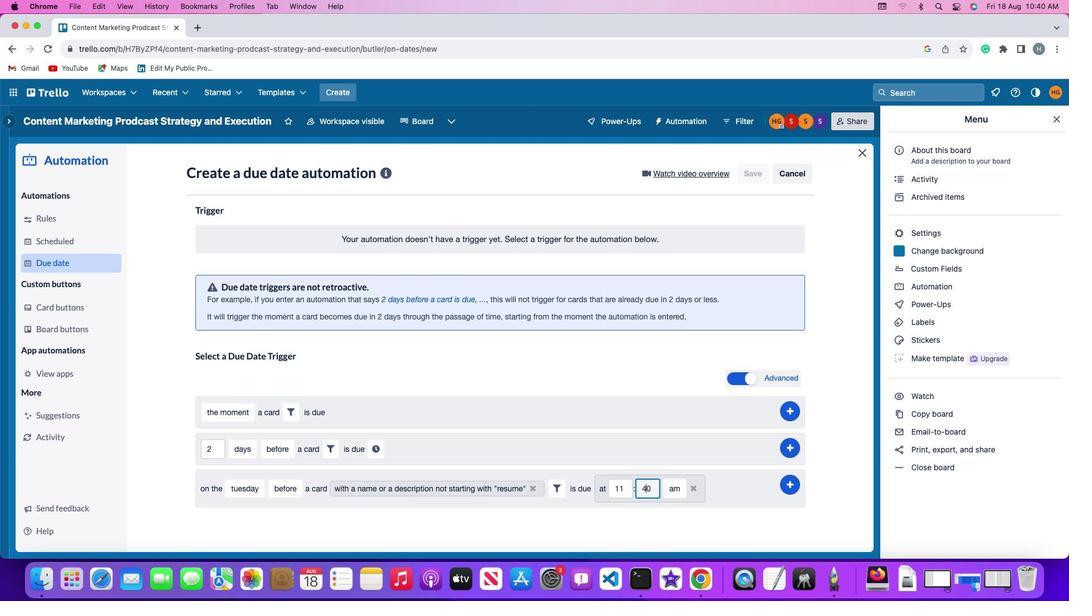 
Action: Key pressed Key.backspace'0'
Screenshot: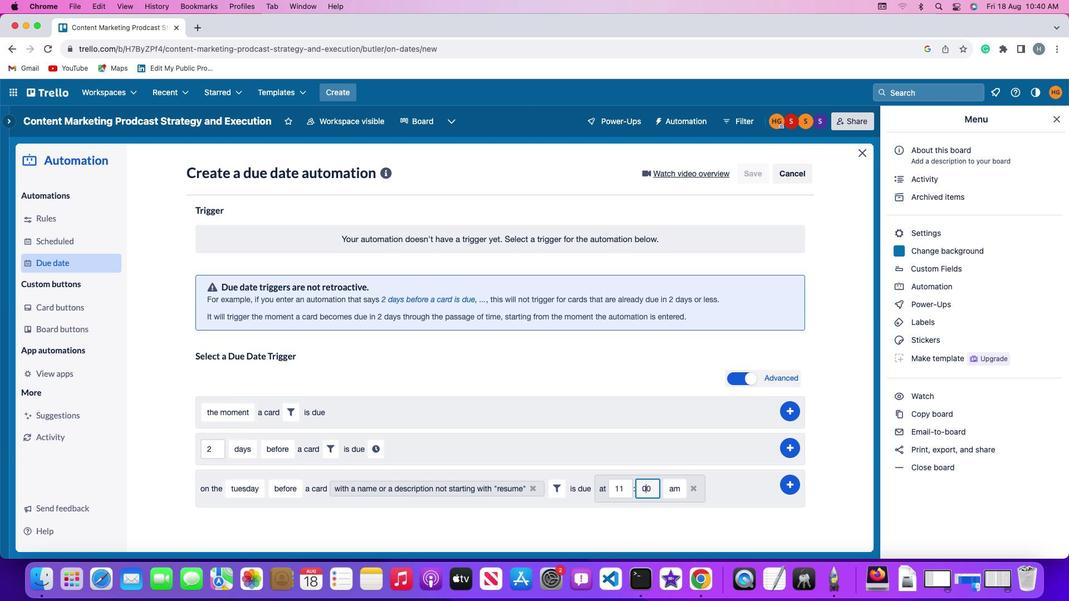 
Action: Mouse moved to (672, 485)
Screenshot: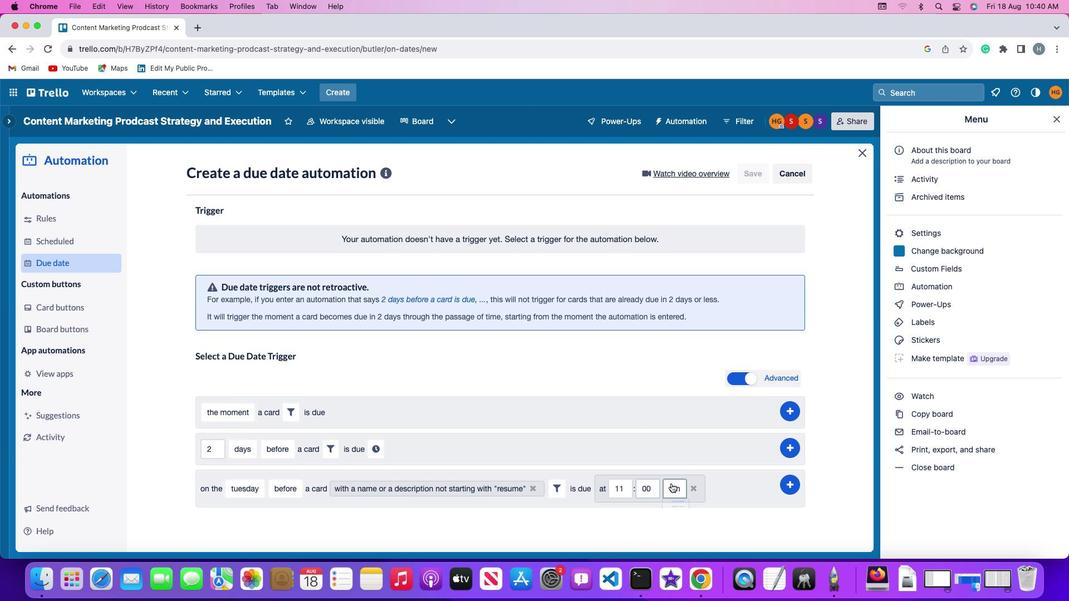 
Action: Mouse pressed left at (672, 485)
Screenshot: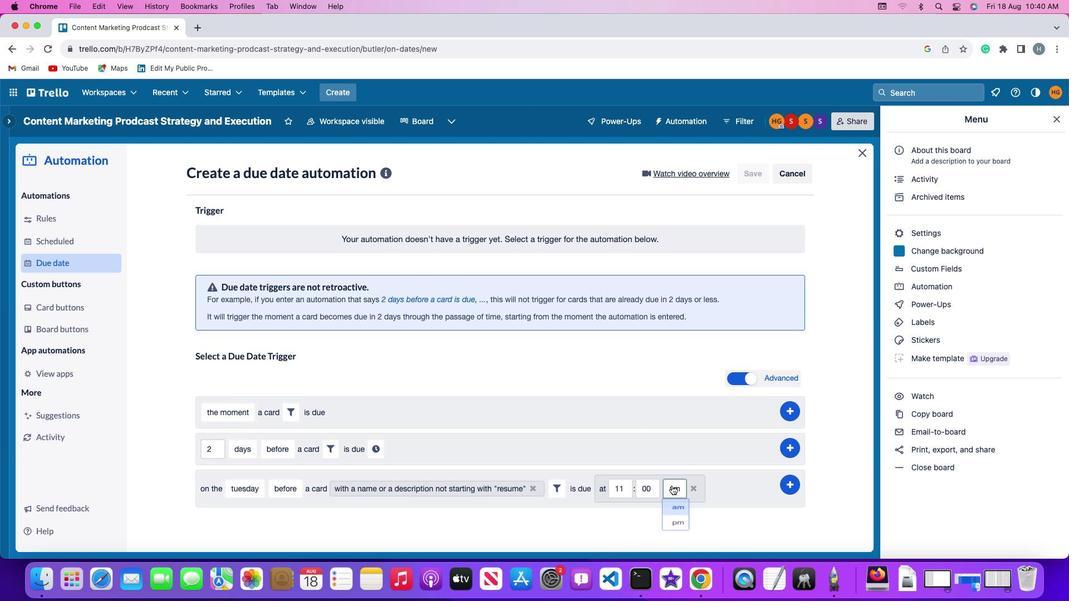 
Action: Mouse moved to (677, 508)
Screenshot: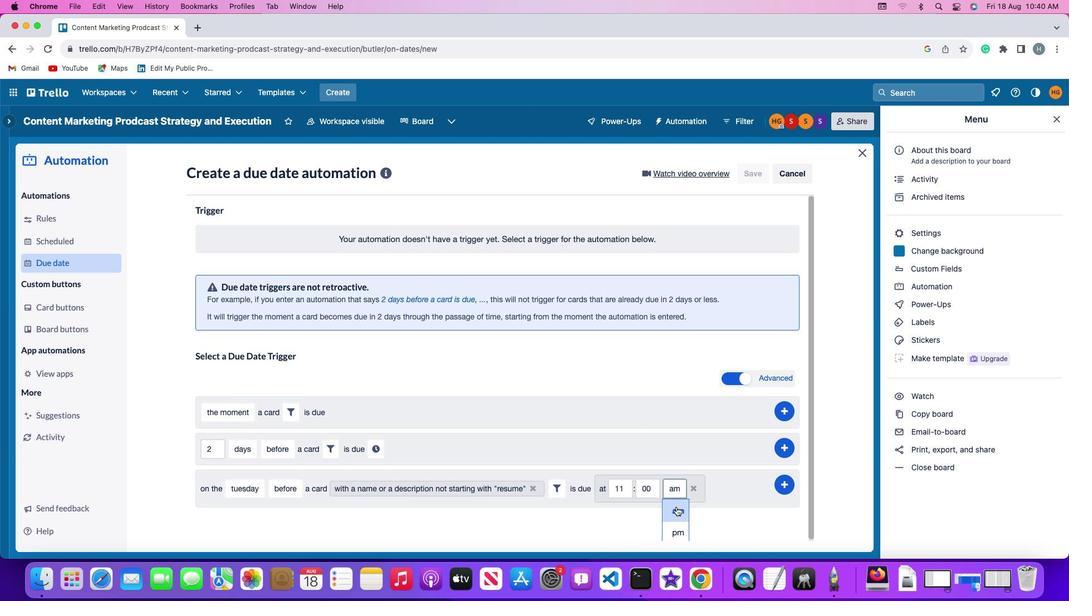 
Action: Mouse pressed left at (677, 508)
Screenshot: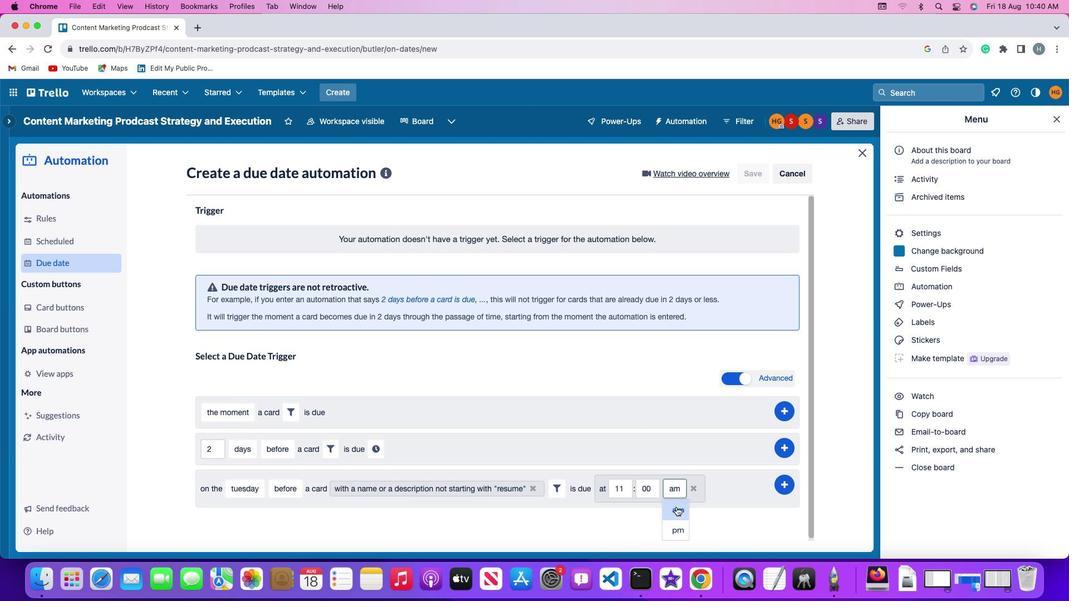 
Action: Mouse moved to (791, 483)
Screenshot: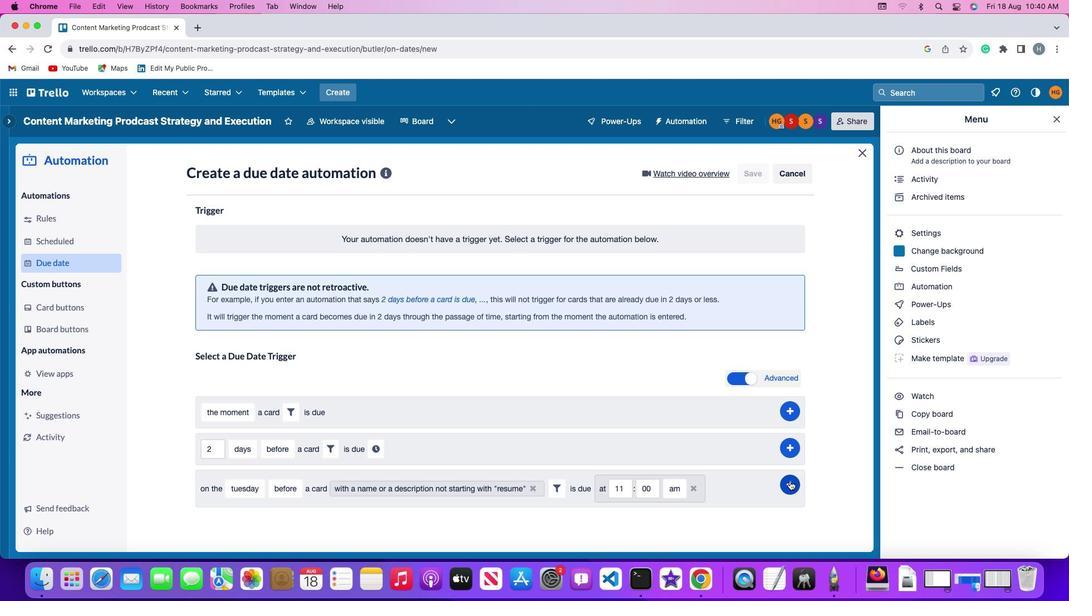 
Action: Mouse pressed left at (791, 483)
Screenshot: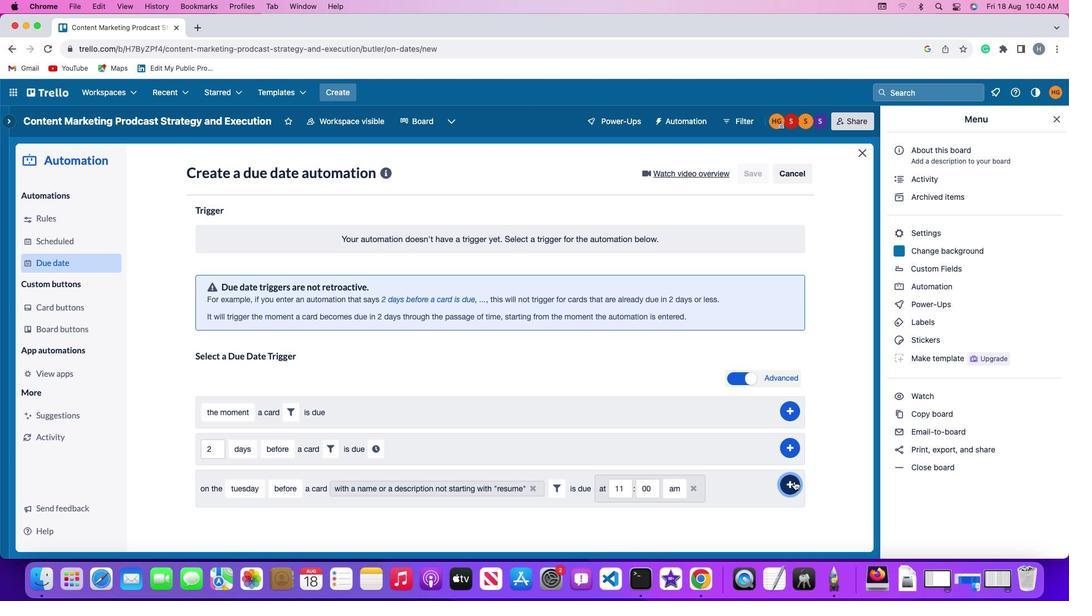 
Action: Mouse moved to (834, 392)
Screenshot: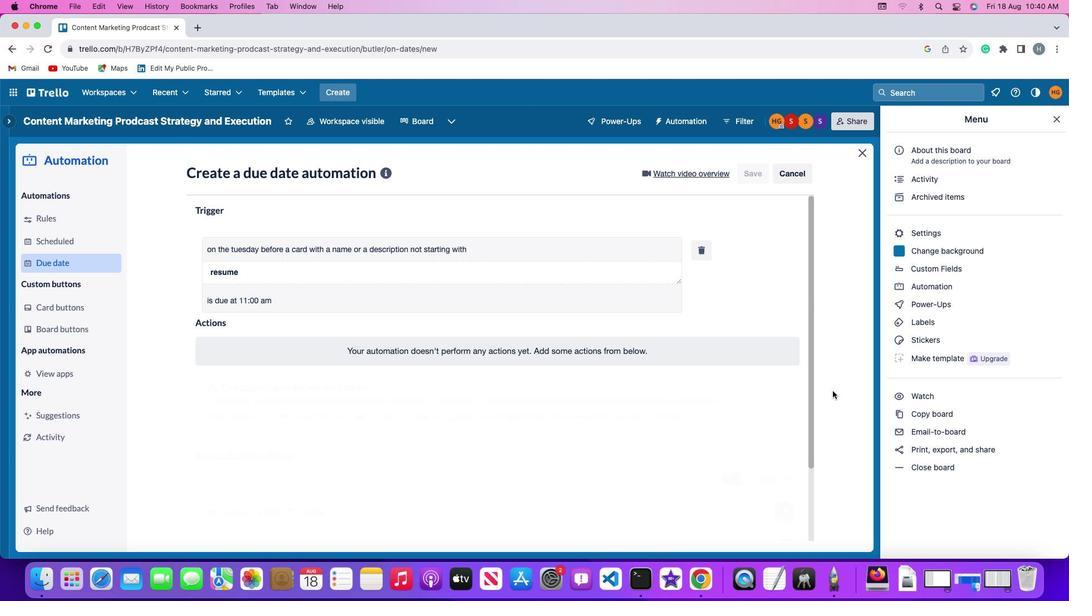 
